 Task: Log work in the project BridgeForge for the issue 'Implement a new feature to allow for sentiment analysis of user feedback' spent time as '3w 1d 7h 33m' and remaining time as '3w 6d 20h 2m' and move to top of backlog. Now add the issue to the epic 'Software License Management'. Log work in the project BridgeForge for the issue 'Address issues related to system accessibility for users with vision impairments' spent time as '6w 6d 15h 38m' and remaining time as '1w 2d 13h 44m' and move to bottom of backlog. Now add the issue to the epic 'IT Governance Implementation'
Action: Mouse moved to (182, 50)
Screenshot: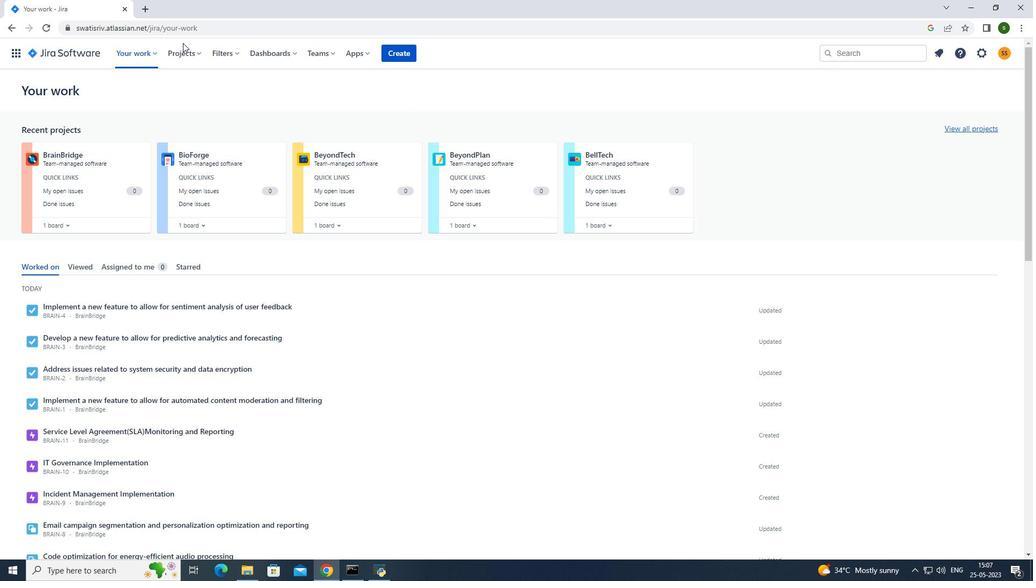 
Action: Mouse pressed left at (182, 50)
Screenshot: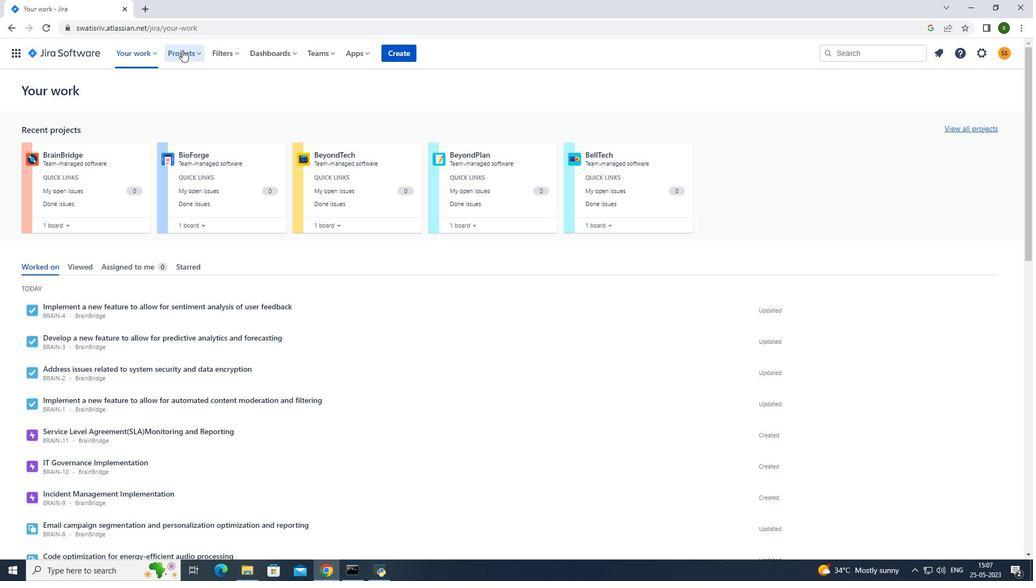 
Action: Mouse moved to (235, 94)
Screenshot: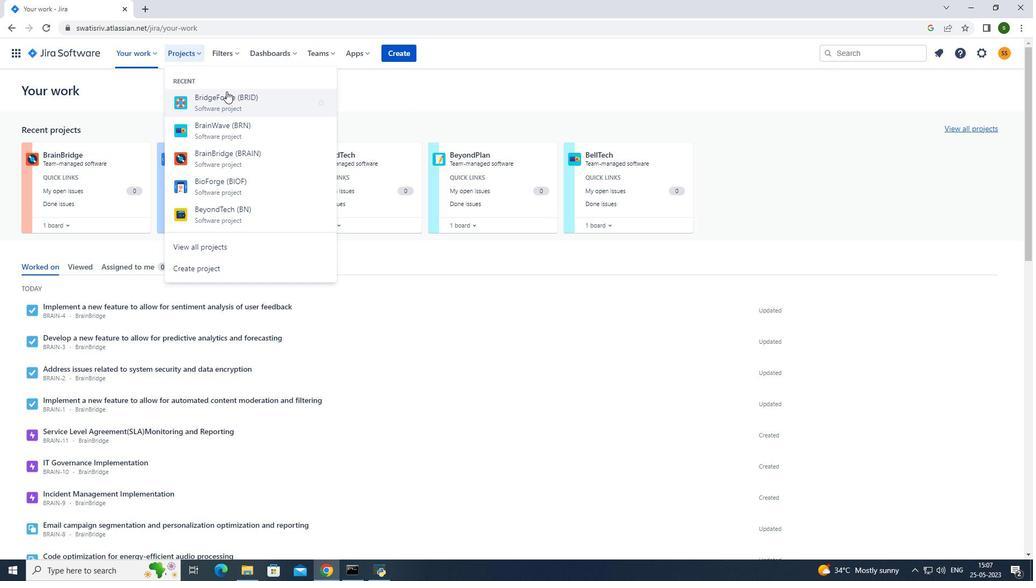 
Action: Mouse pressed left at (235, 94)
Screenshot: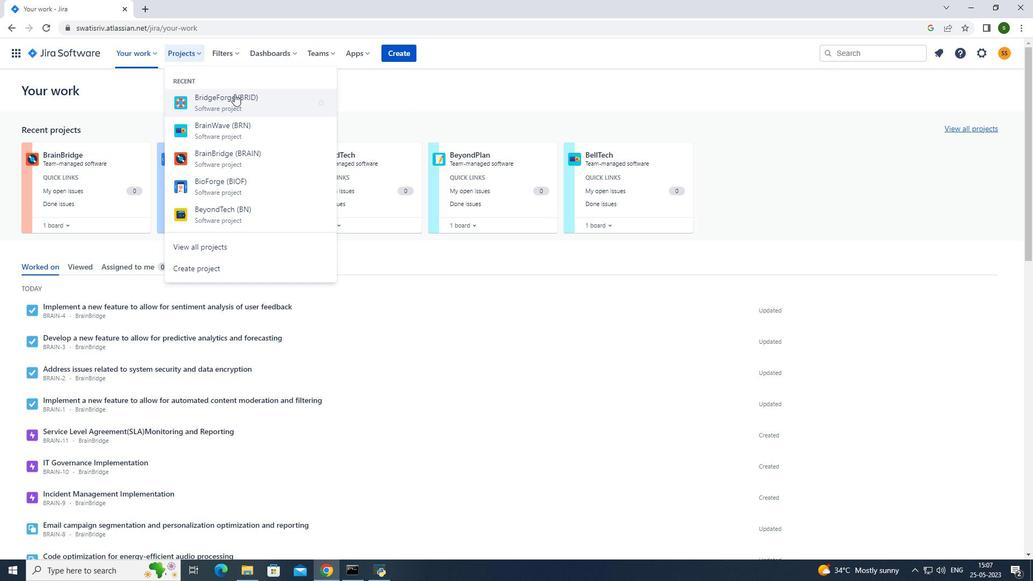 
Action: Mouse moved to (68, 160)
Screenshot: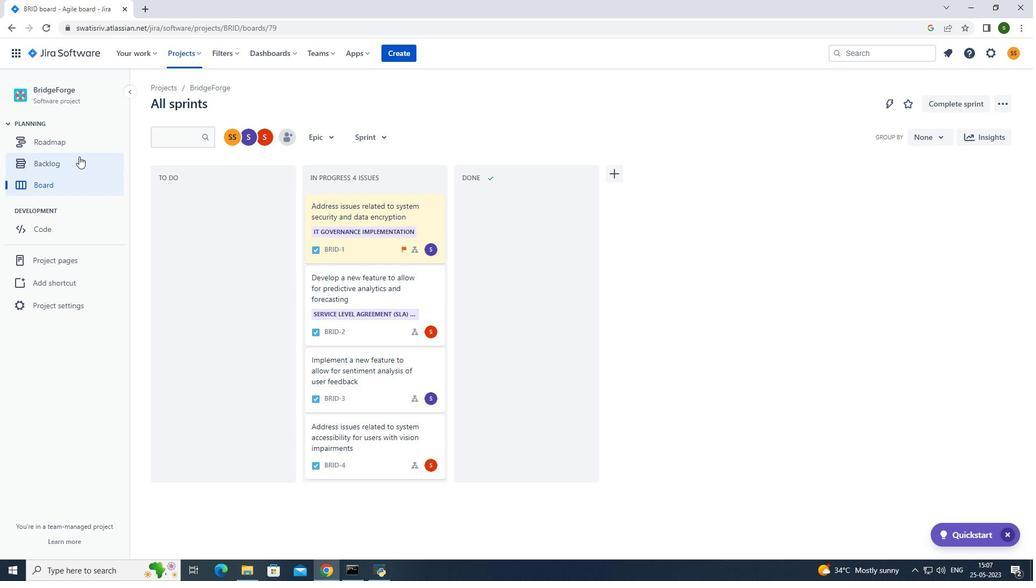 
Action: Mouse pressed left at (68, 160)
Screenshot: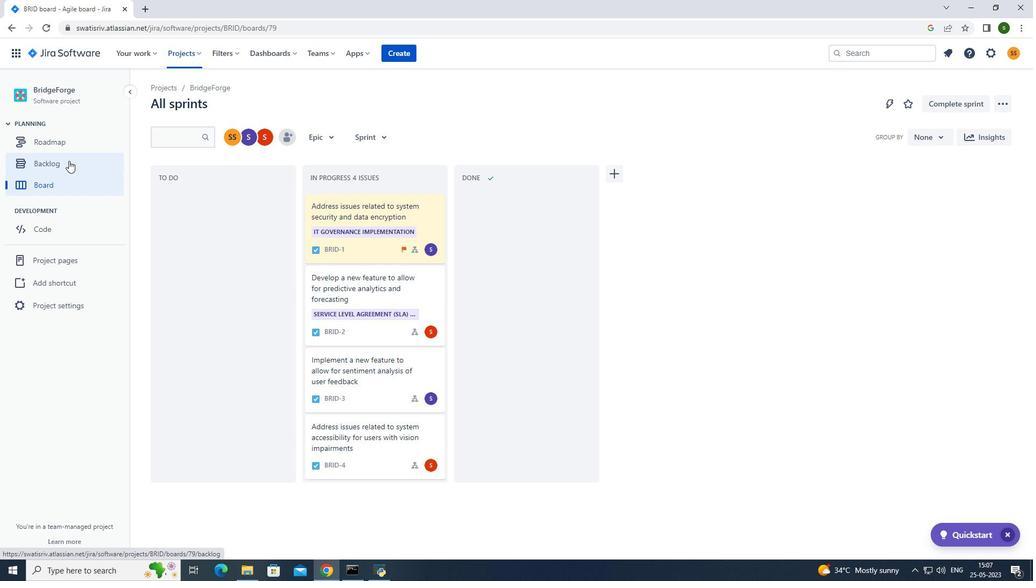 
Action: Mouse moved to (766, 380)
Screenshot: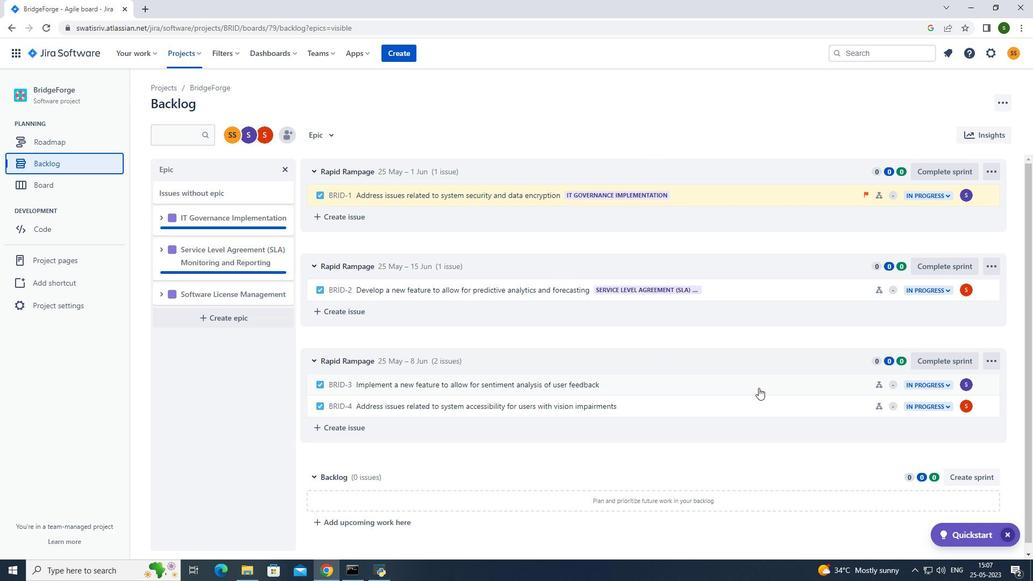 
Action: Mouse pressed left at (766, 380)
Screenshot: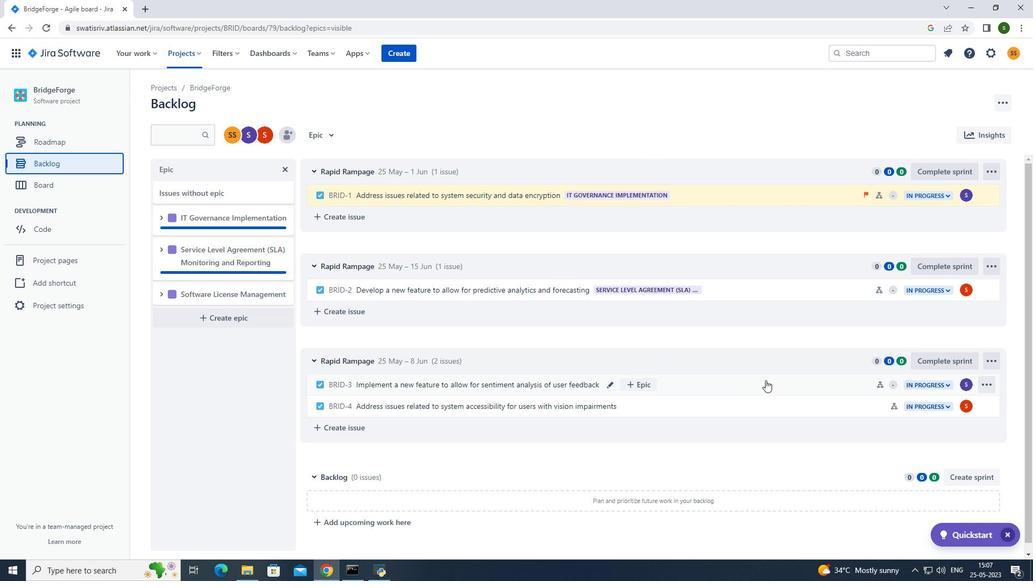 
Action: Mouse moved to (990, 169)
Screenshot: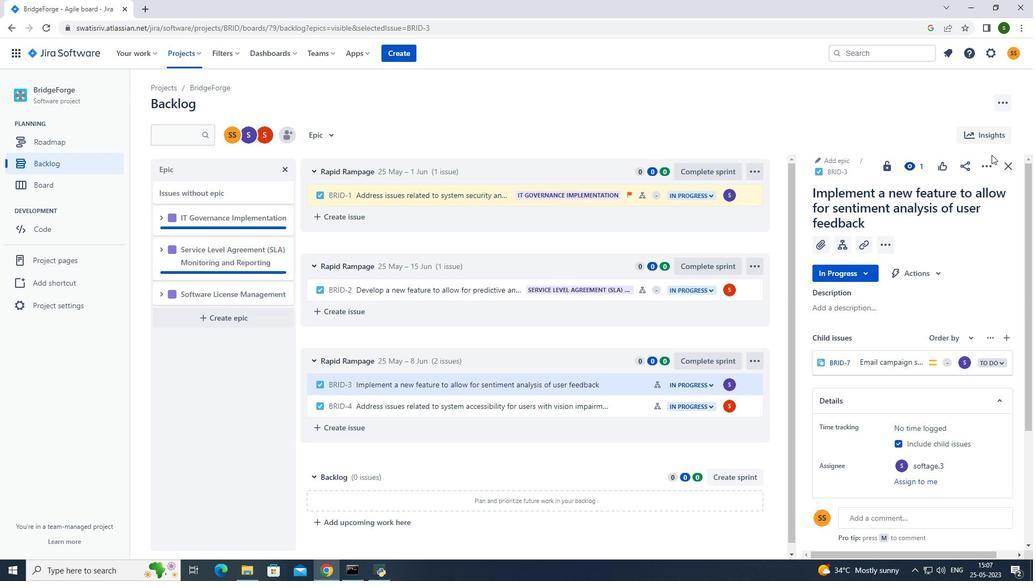 
Action: Mouse pressed left at (990, 169)
Screenshot: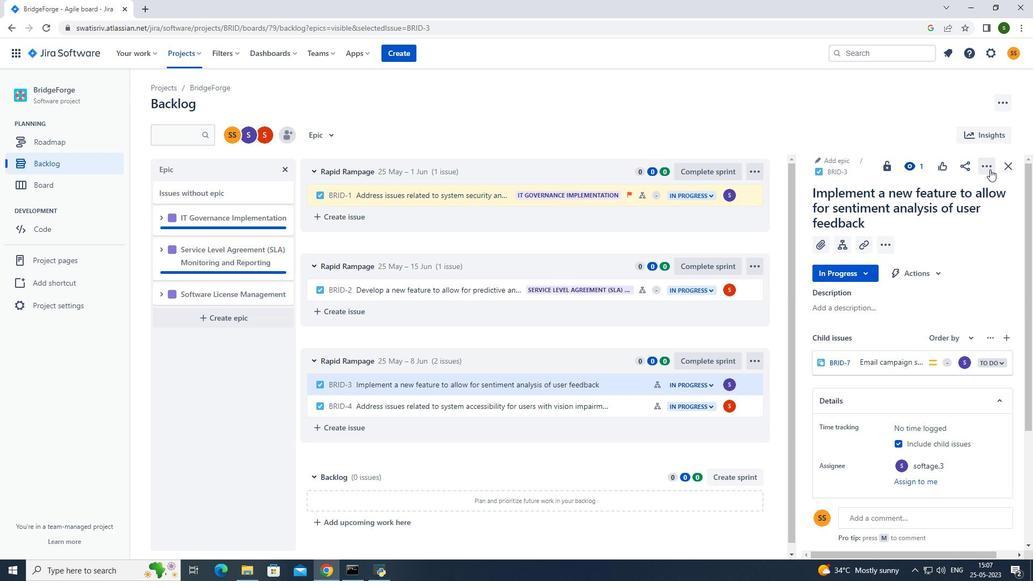 
Action: Mouse moved to (957, 199)
Screenshot: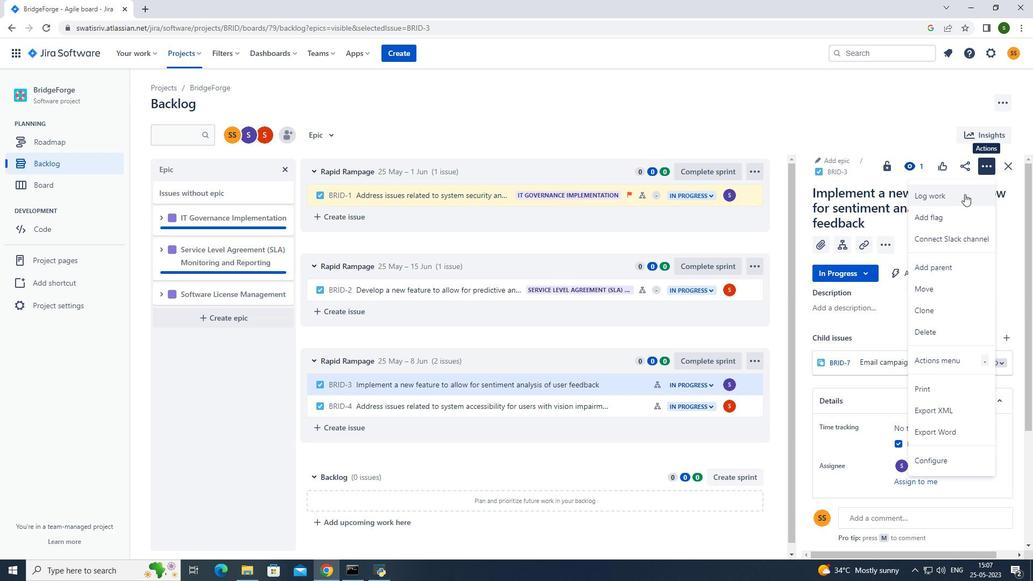 
Action: Mouse pressed left at (957, 199)
Screenshot: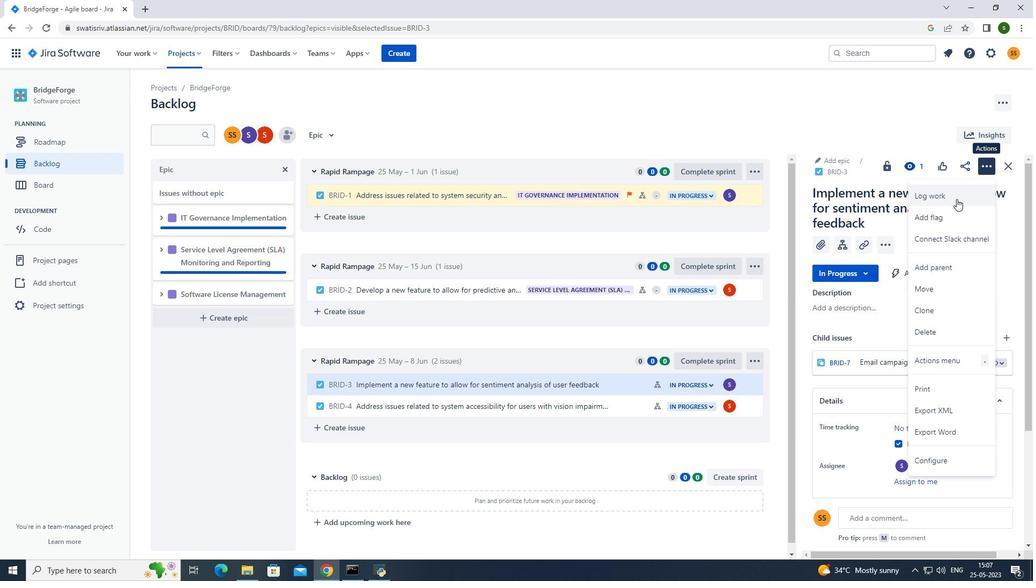
Action: Mouse moved to (485, 157)
Screenshot: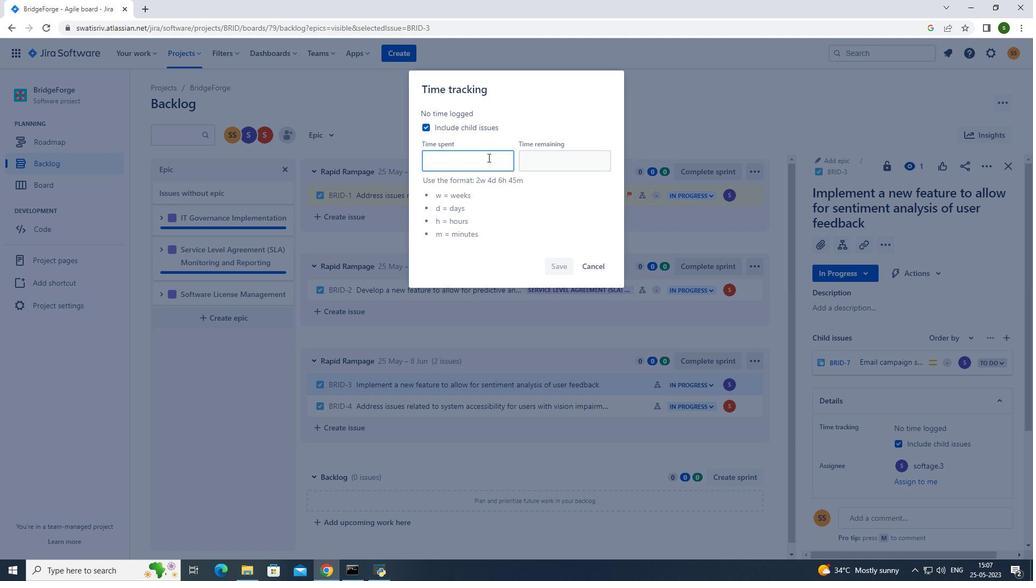 
Action: Mouse pressed left at (485, 157)
Screenshot: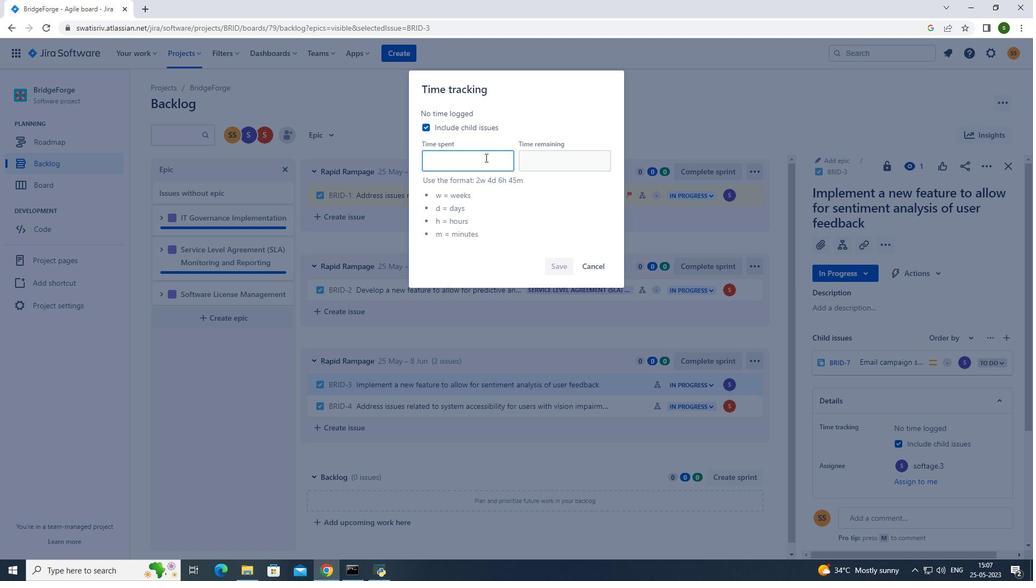 
Action: Key pressed 3w<Key.space>1d
Screenshot: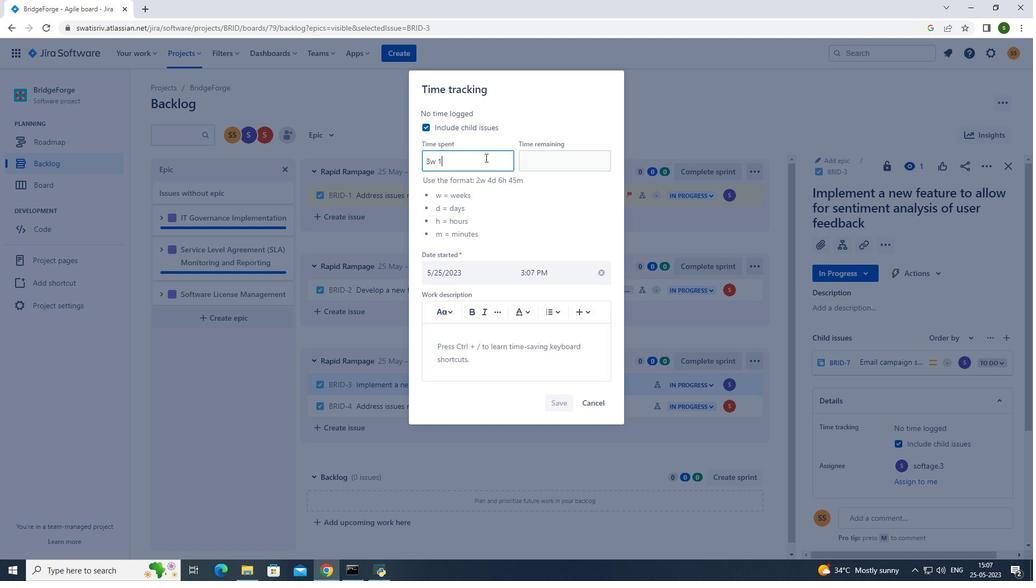 
Action: Mouse moved to (485, 155)
Screenshot: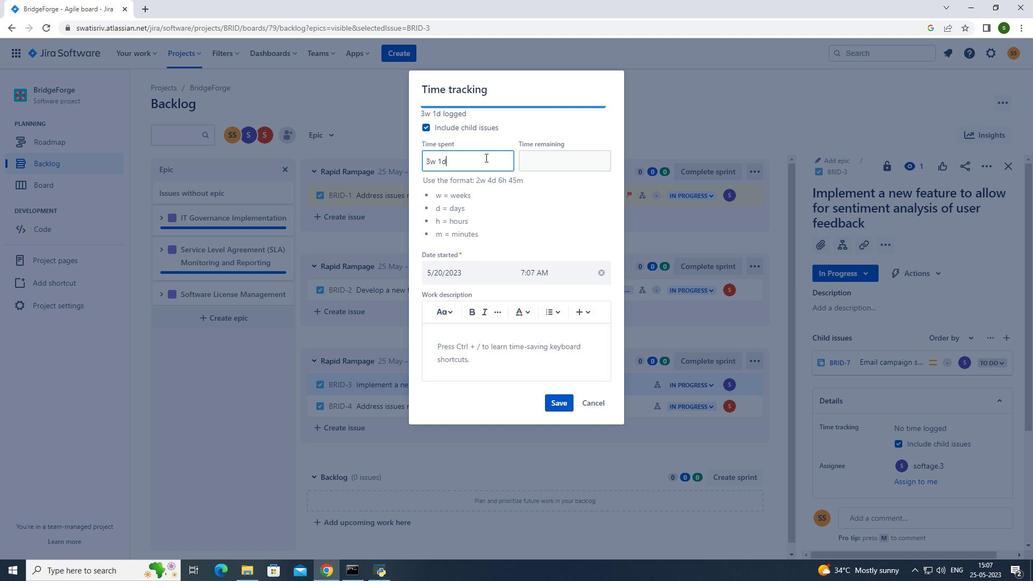 
Action: Key pressed 7h
Screenshot: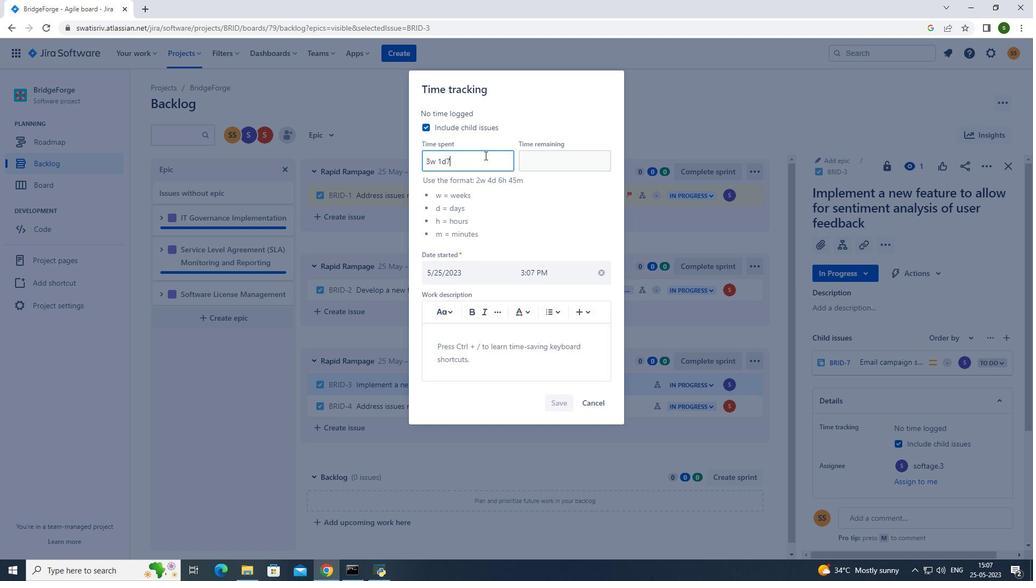 
Action: Mouse moved to (447, 160)
Screenshot: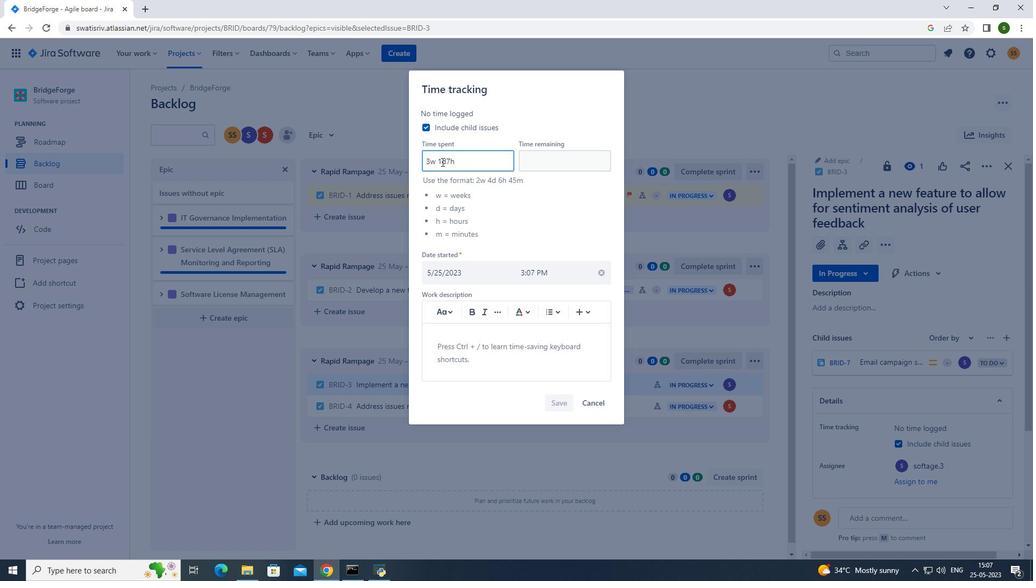 
Action: Mouse pressed left at (447, 160)
Screenshot: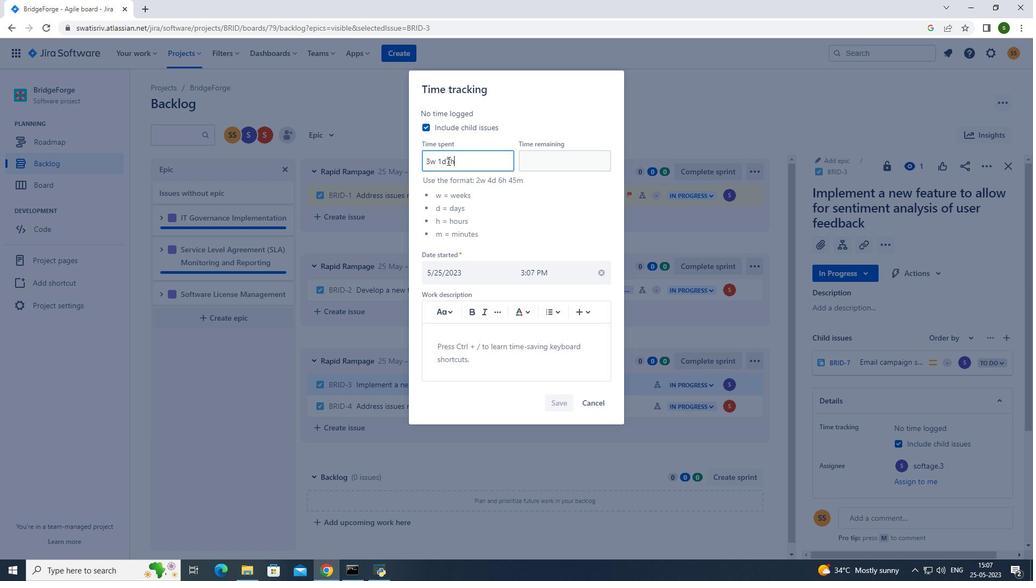 
Action: Mouse moved to (451, 159)
Screenshot: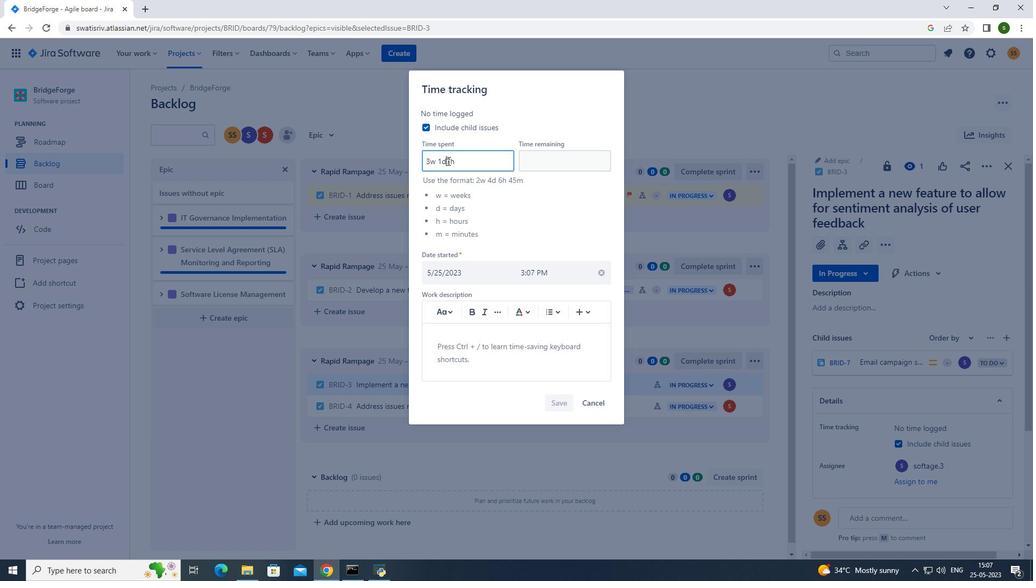 
Action: Key pressed <Key.space>
Screenshot: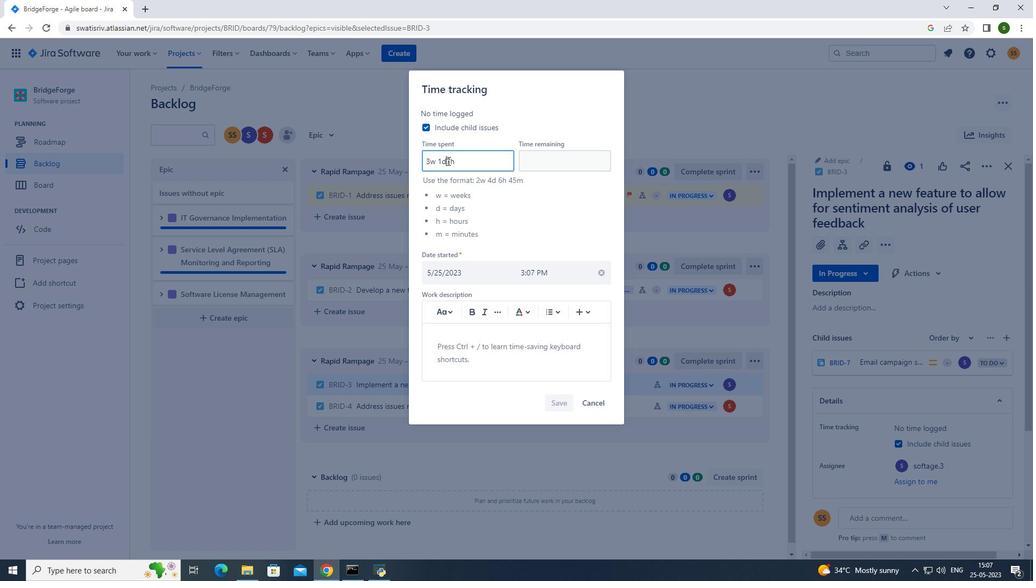 
Action: Mouse moved to (458, 159)
Screenshot: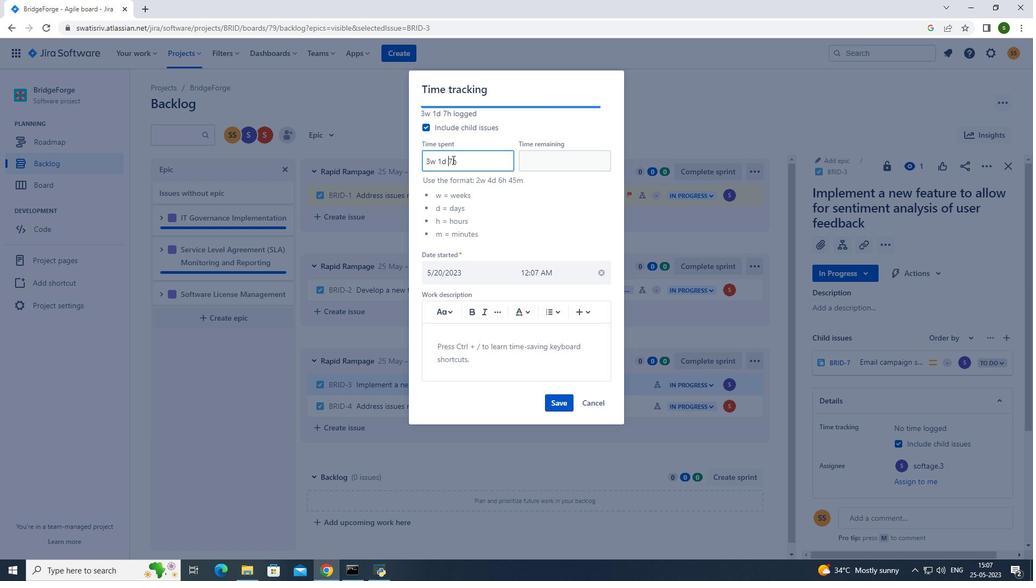 
Action: Mouse pressed left at (458, 159)
Screenshot: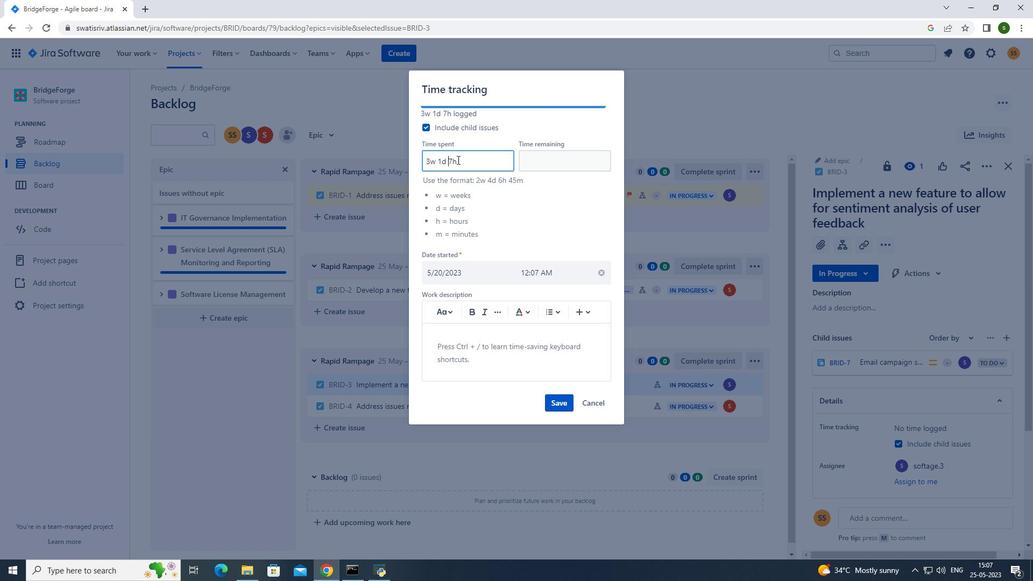 
Action: Key pressed <Key.space>33m
Screenshot: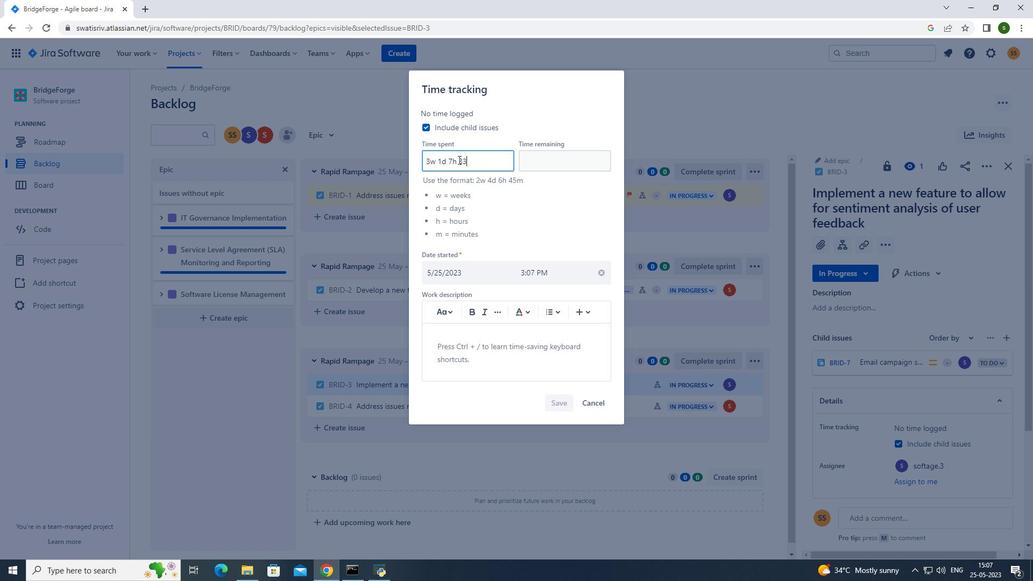 
Action: Mouse moved to (551, 157)
Screenshot: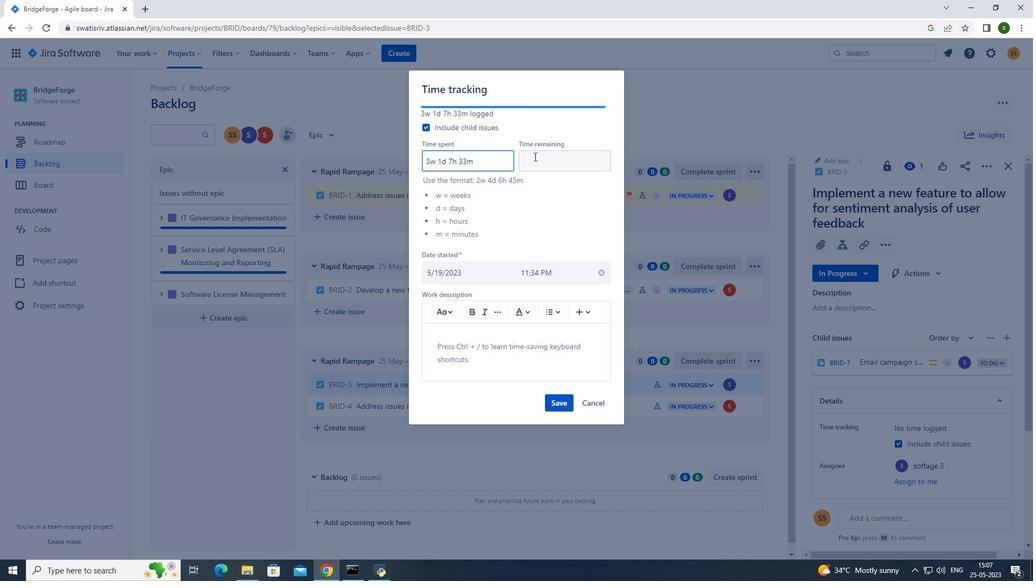 
Action: Mouse pressed left at (551, 157)
Screenshot: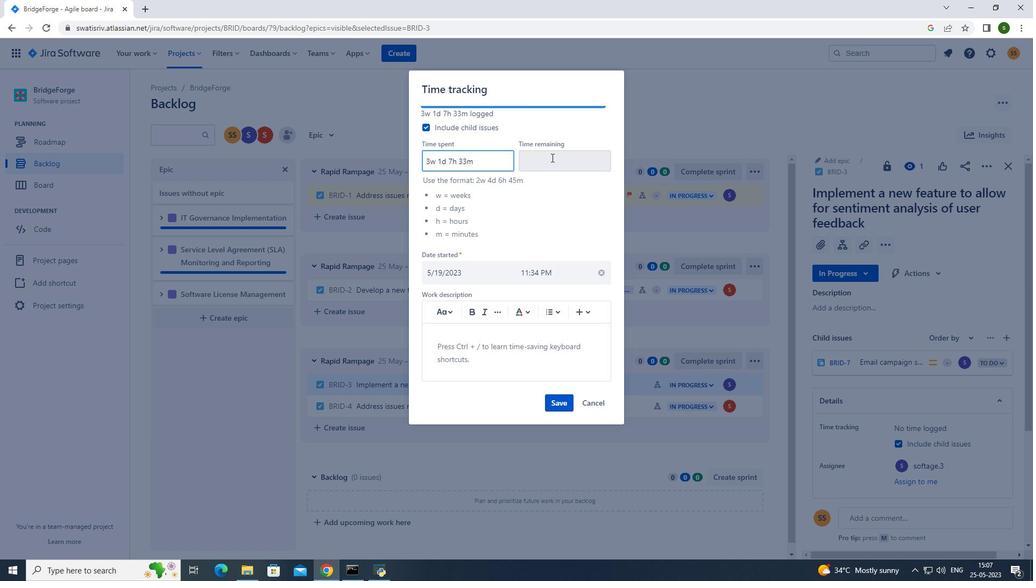 
Action: Key pressed 3w<Key.space>6d<Key.space>20h<Key.space>2m
Screenshot: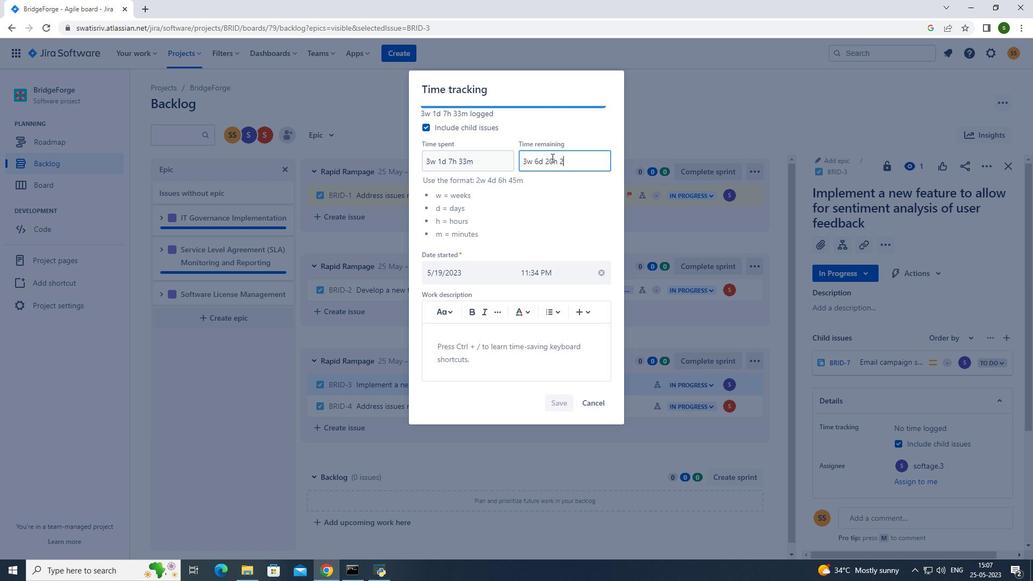 
Action: Mouse moved to (556, 400)
Screenshot: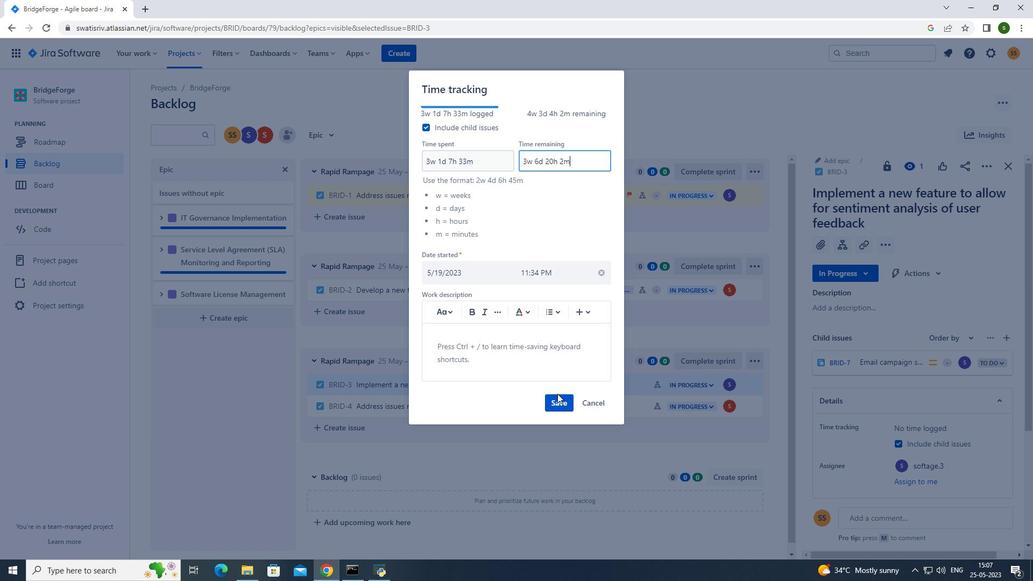 
Action: Mouse pressed left at (556, 400)
Screenshot: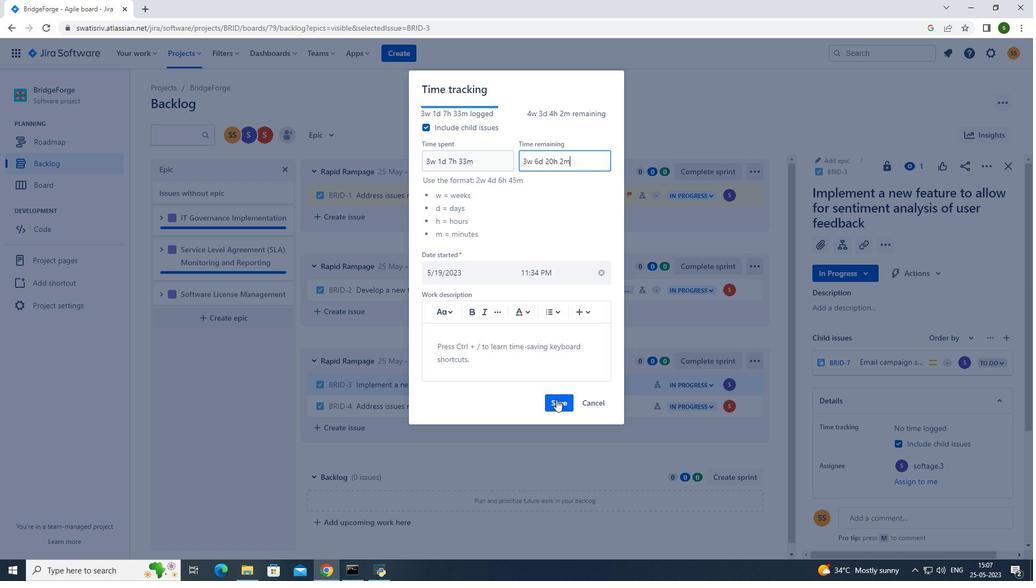
Action: Mouse moved to (746, 387)
Screenshot: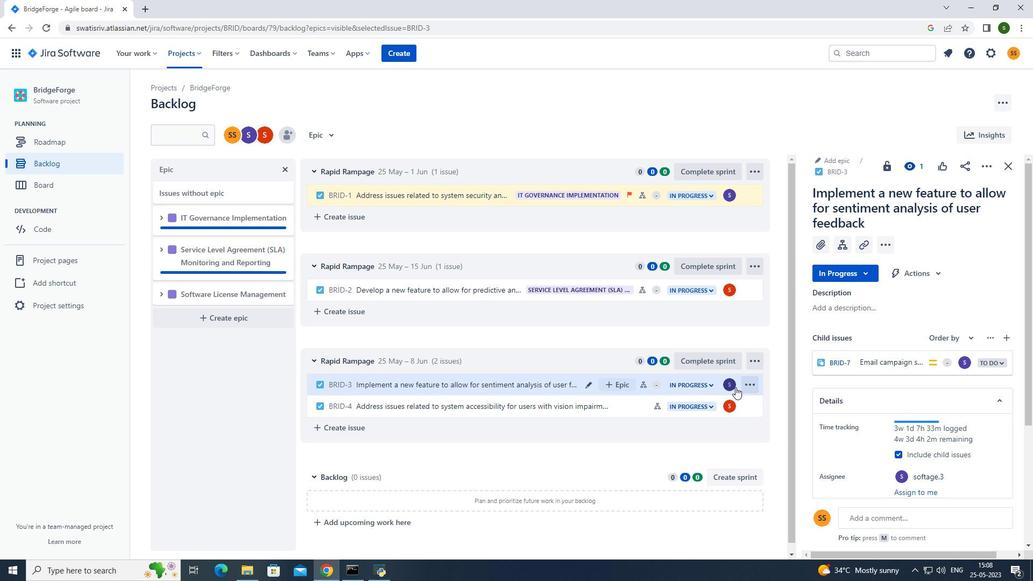 
Action: Mouse pressed left at (746, 387)
Screenshot: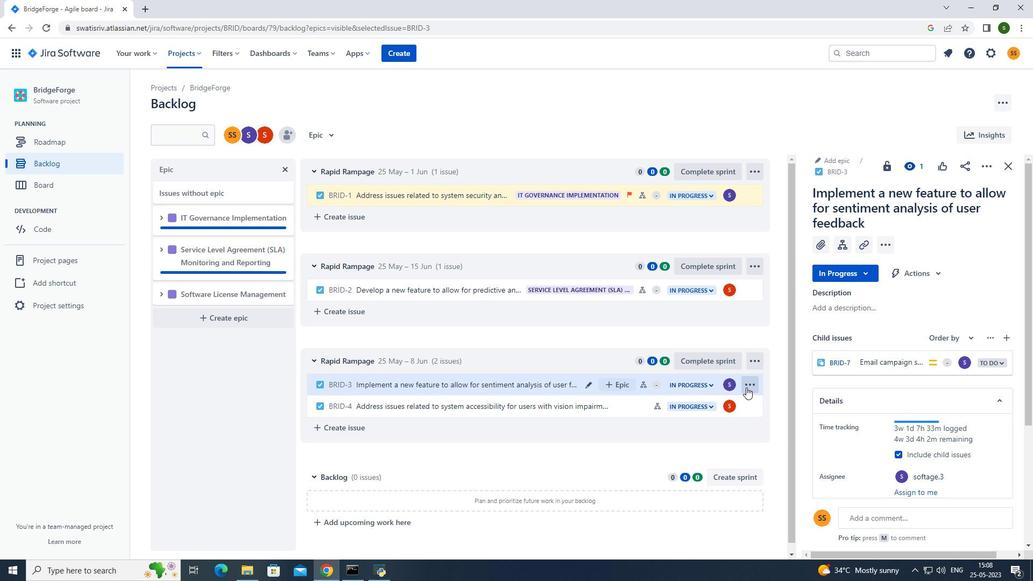 
Action: Mouse moved to (723, 342)
Screenshot: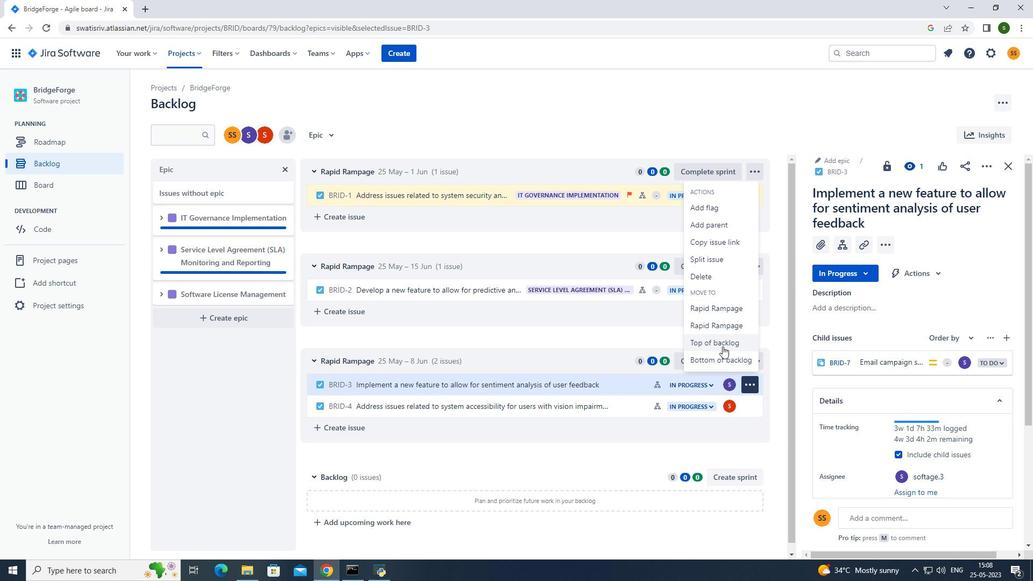 
Action: Mouse pressed left at (723, 342)
Screenshot: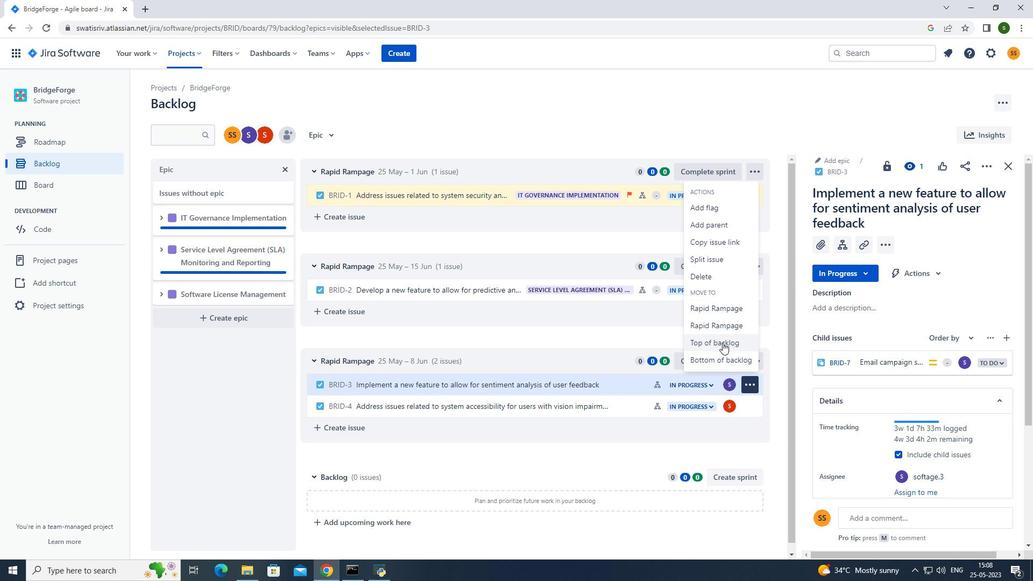 
Action: Mouse moved to (543, 174)
Screenshot: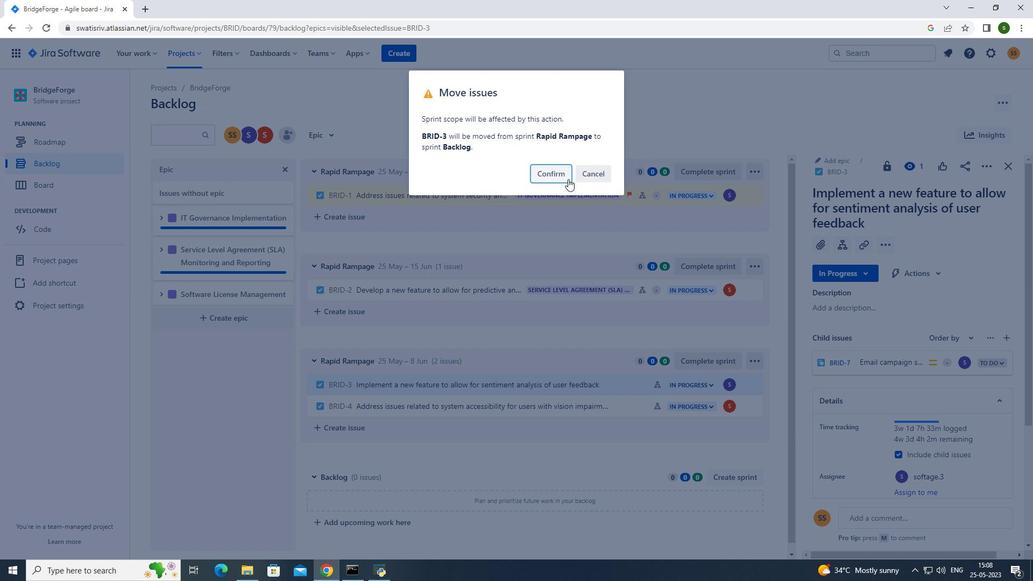 
Action: Mouse pressed left at (543, 174)
Screenshot: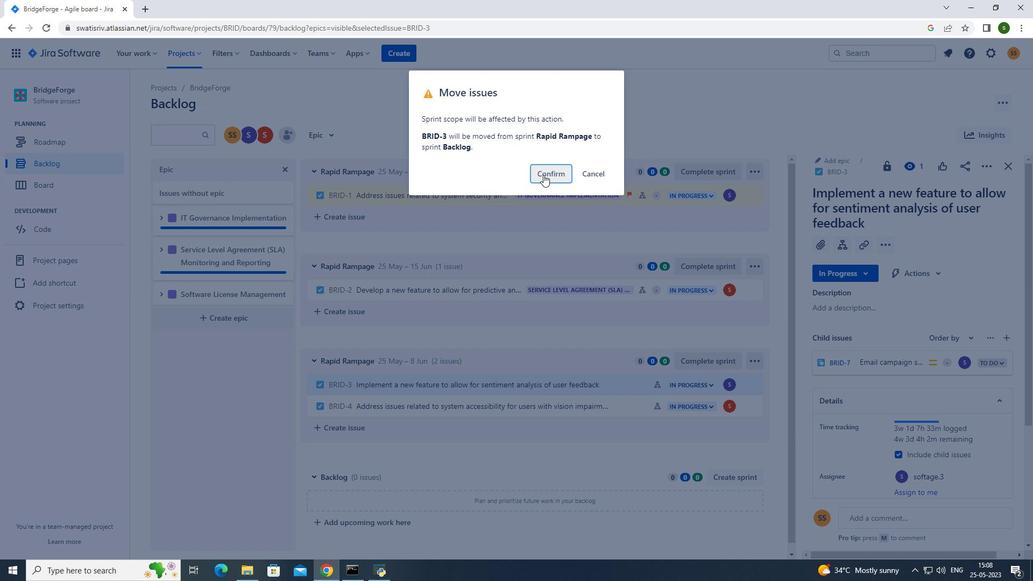 
Action: Mouse moved to (616, 481)
Screenshot: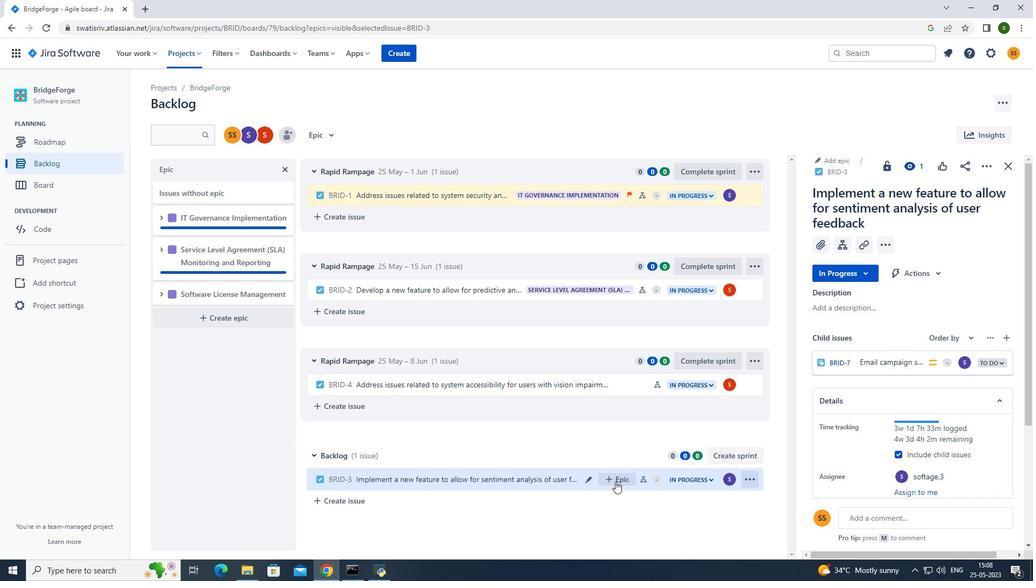 
Action: Mouse pressed left at (616, 481)
Screenshot: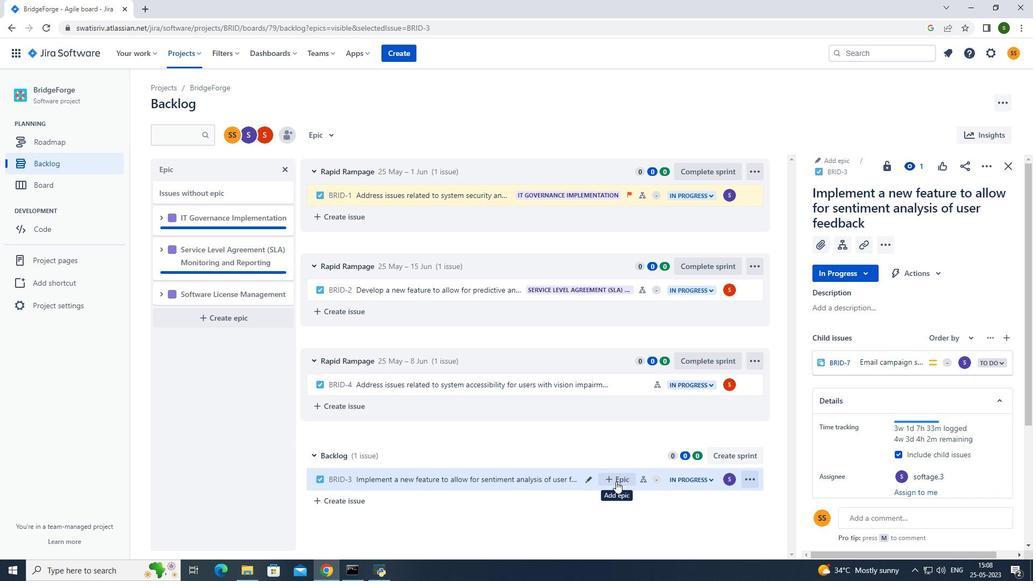 
Action: Mouse moved to (663, 550)
Screenshot: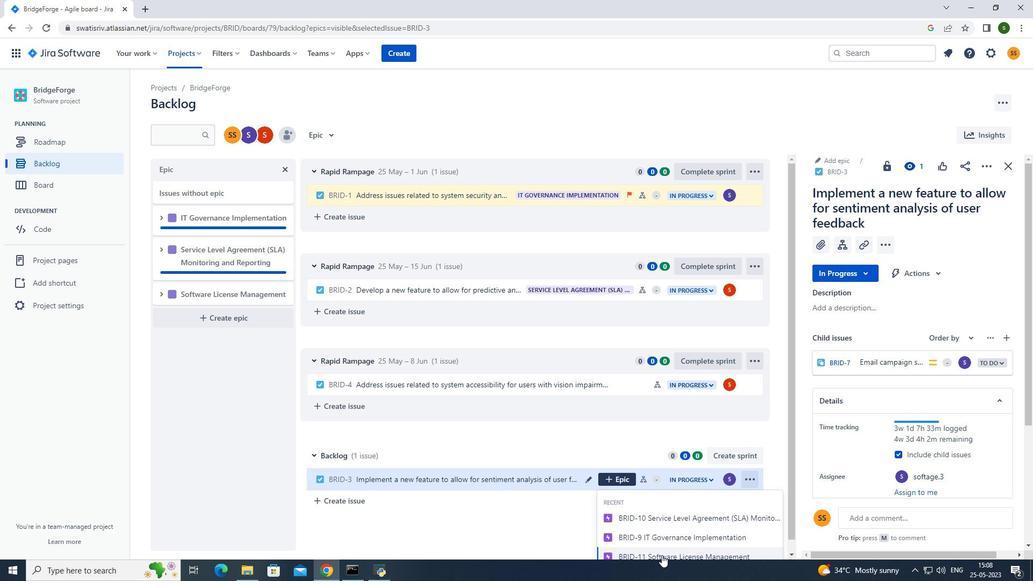 
Action: Mouse pressed left at (663, 550)
Screenshot: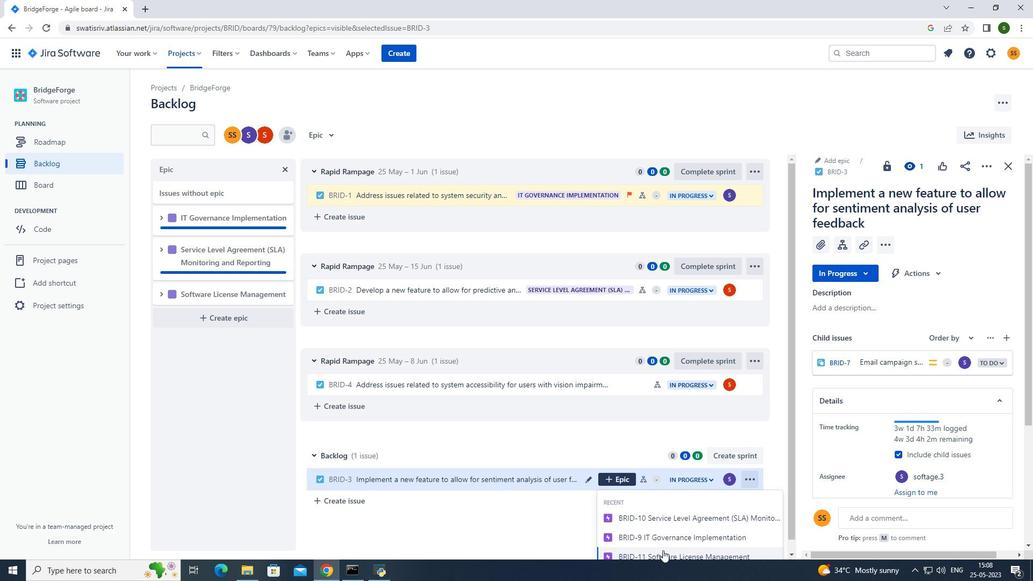 
Action: Mouse moved to (333, 134)
Screenshot: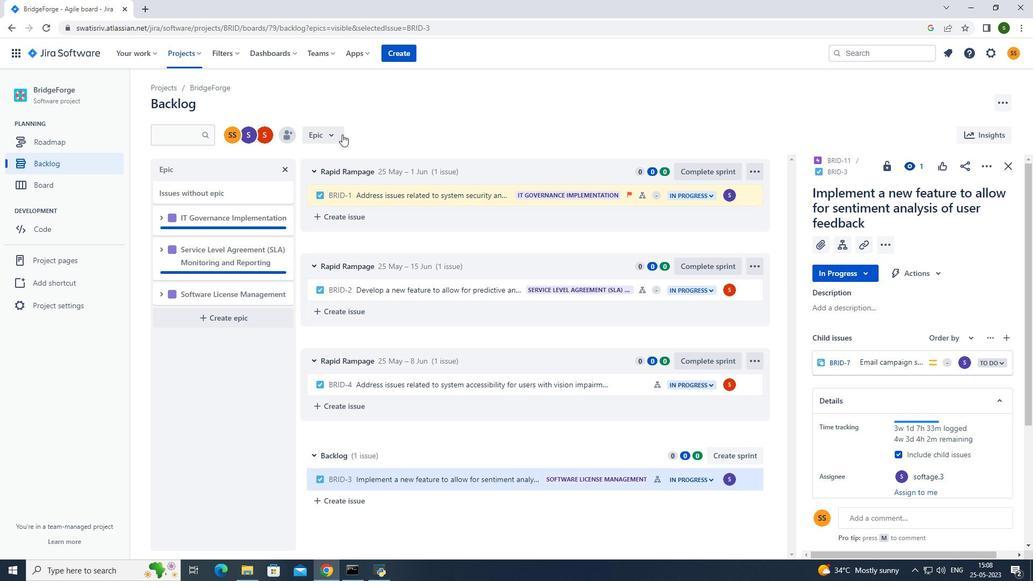 
Action: Mouse pressed left at (333, 134)
Screenshot: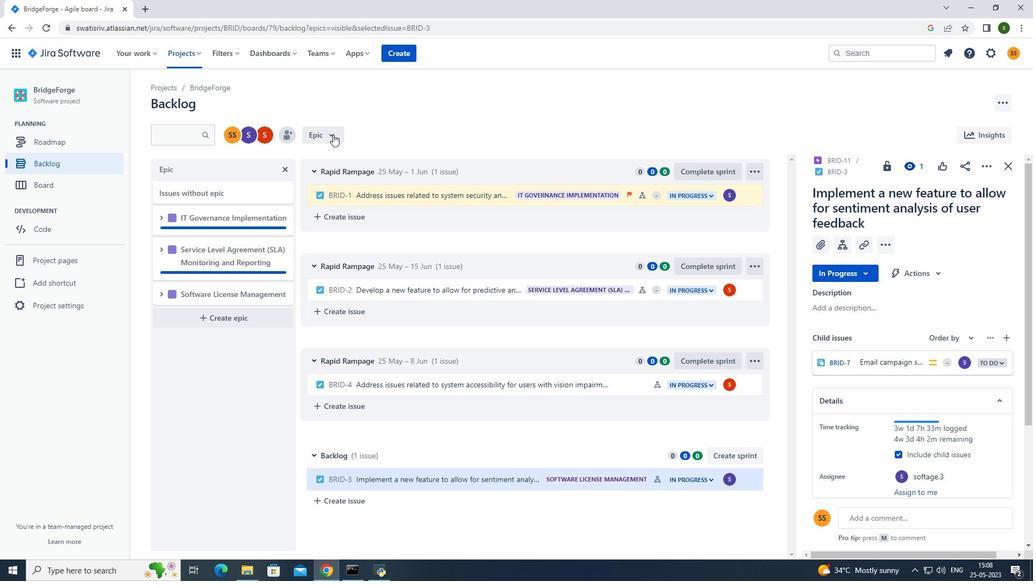 
Action: Mouse moved to (346, 213)
Screenshot: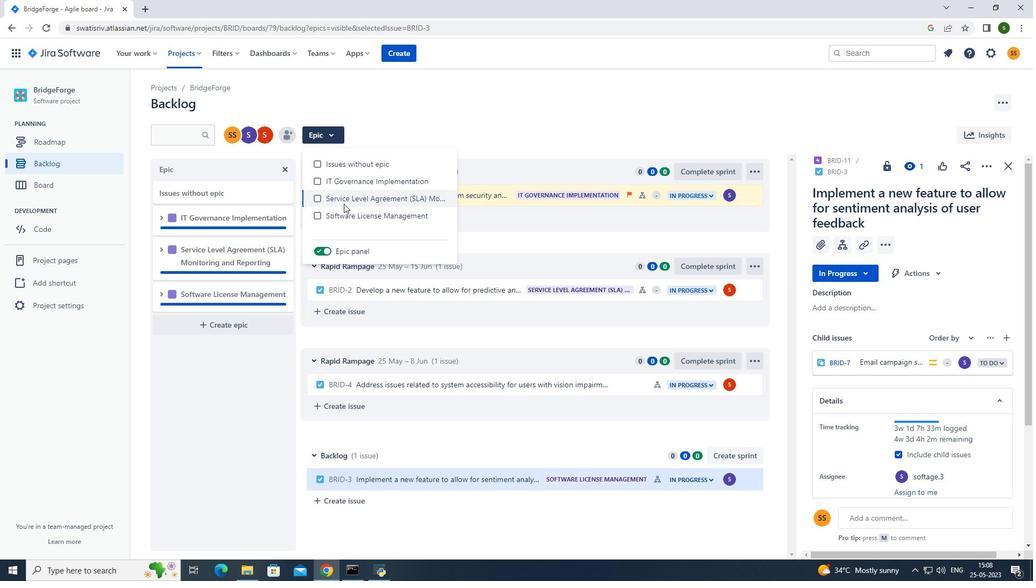 
Action: Mouse pressed left at (346, 213)
Screenshot: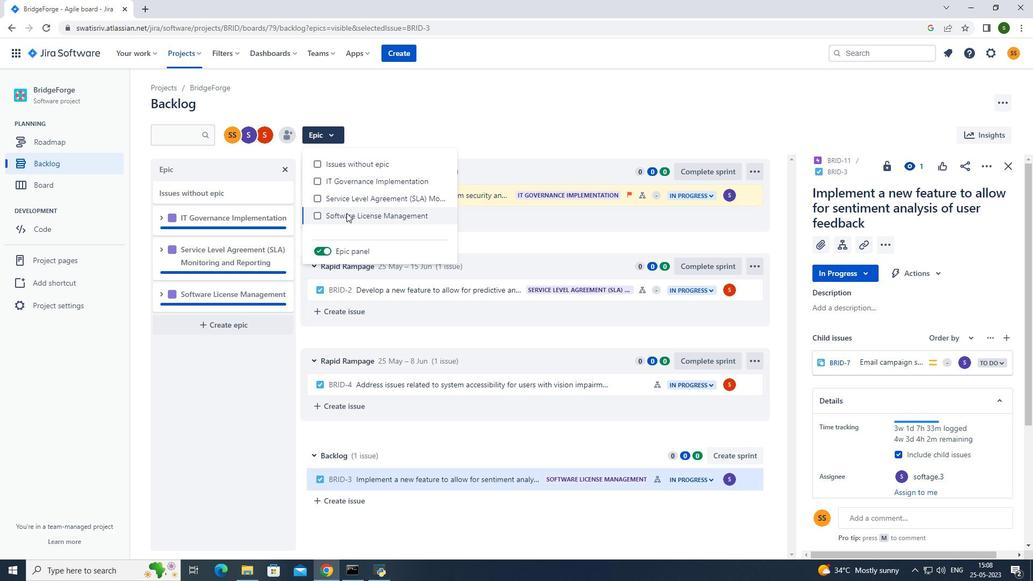 
Action: Mouse moved to (414, 101)
Screenshot: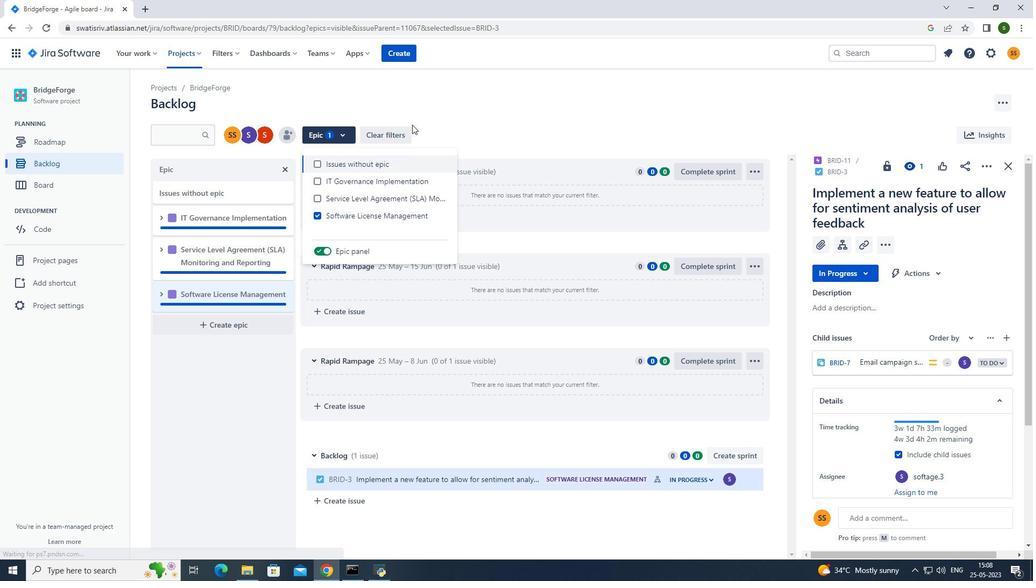 
Action: Mouse pressed left at (414, 101)
Screenshot: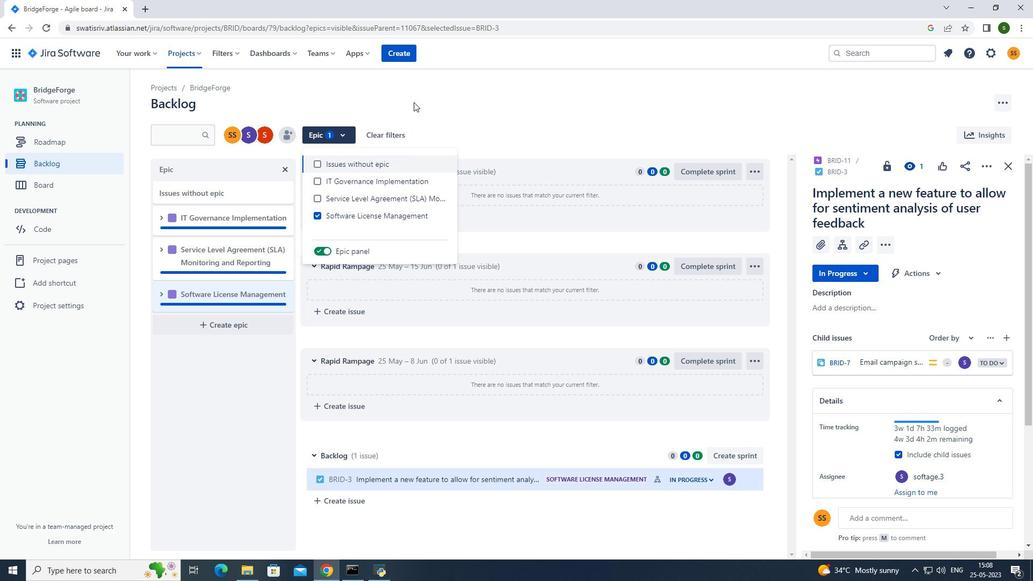 
Action: Mouse moved to (188, 54)
Screenshot: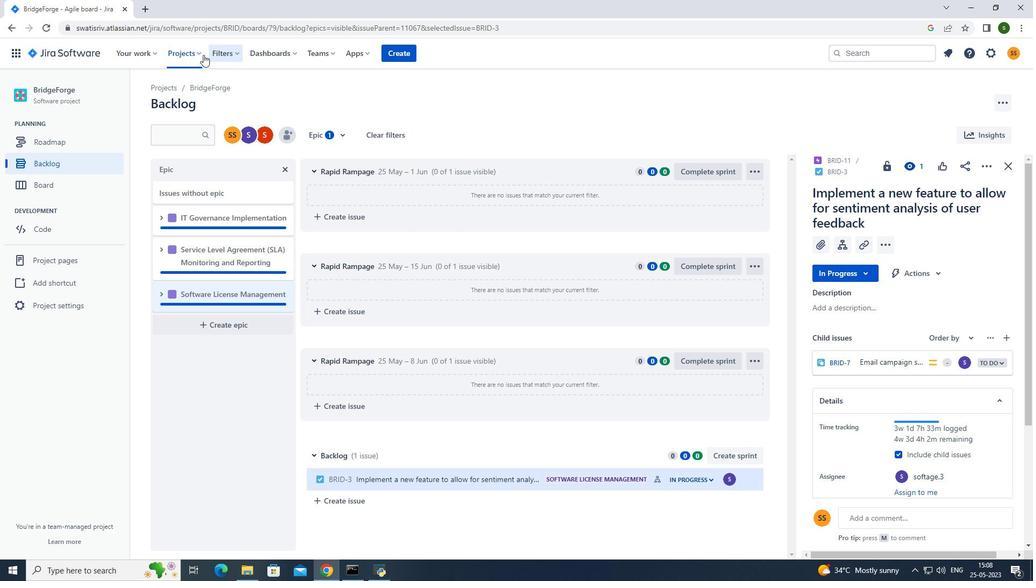 
Action: Mouse pressed left at (188, 54)
Screenshot: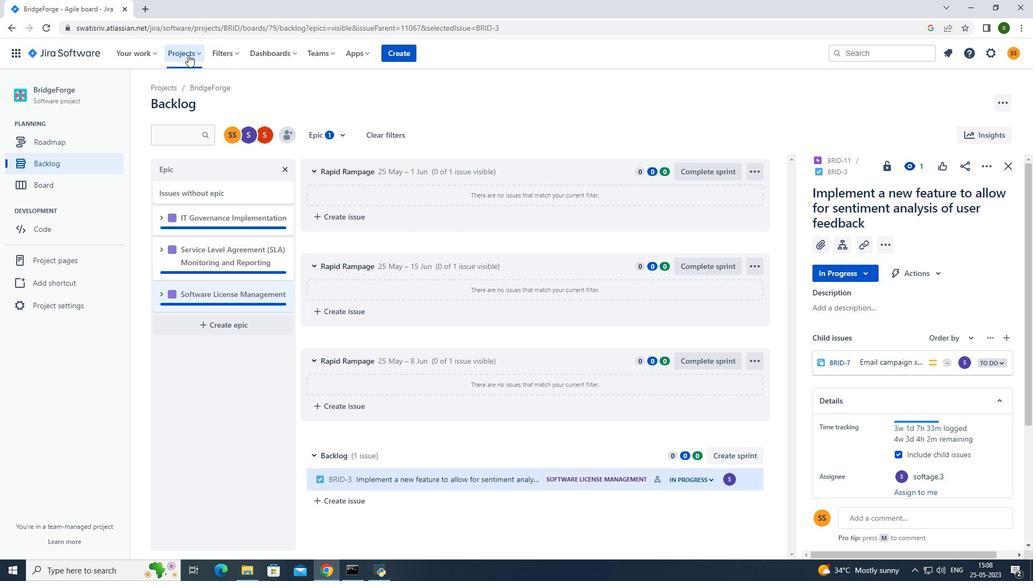 
Action: Mouse moved to (207, 96)
Screenshot: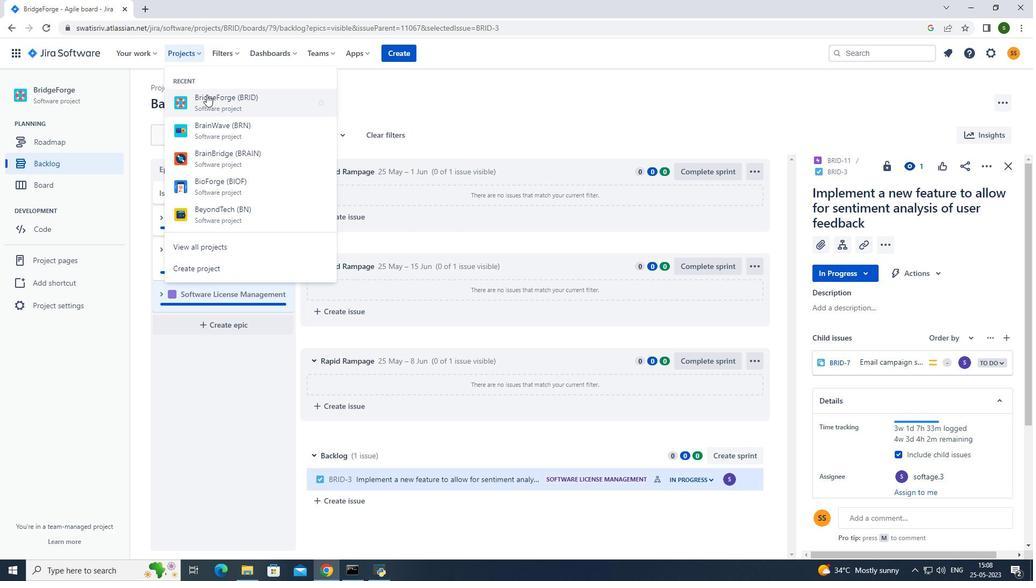
Action: Mouse pressed left at (207, 96)
Screenshot: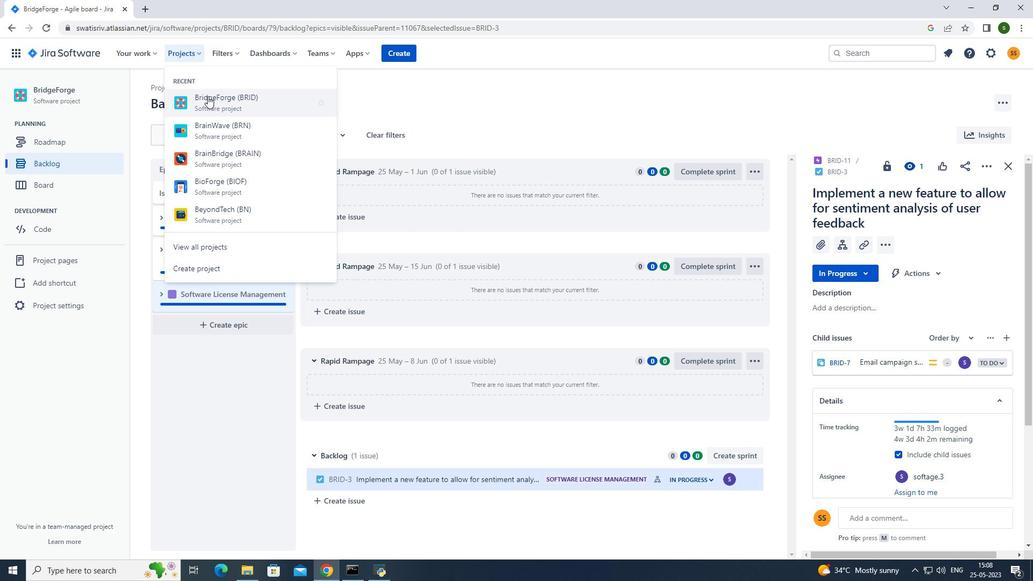 
Action: Mouse moved to (54, 163)
Screenshot: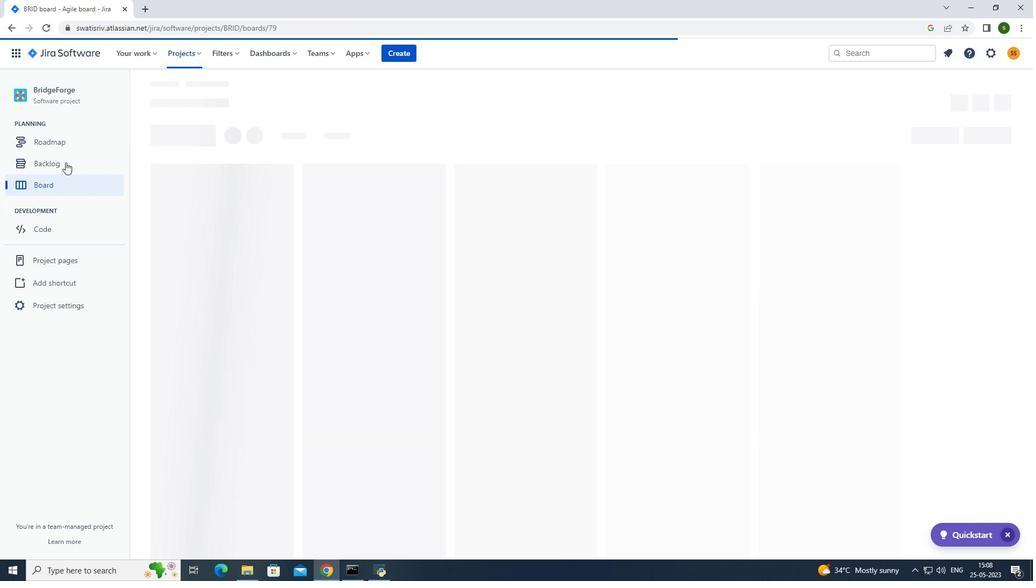 
Action: Mouse pressed left at (54, 163)
Screenshot: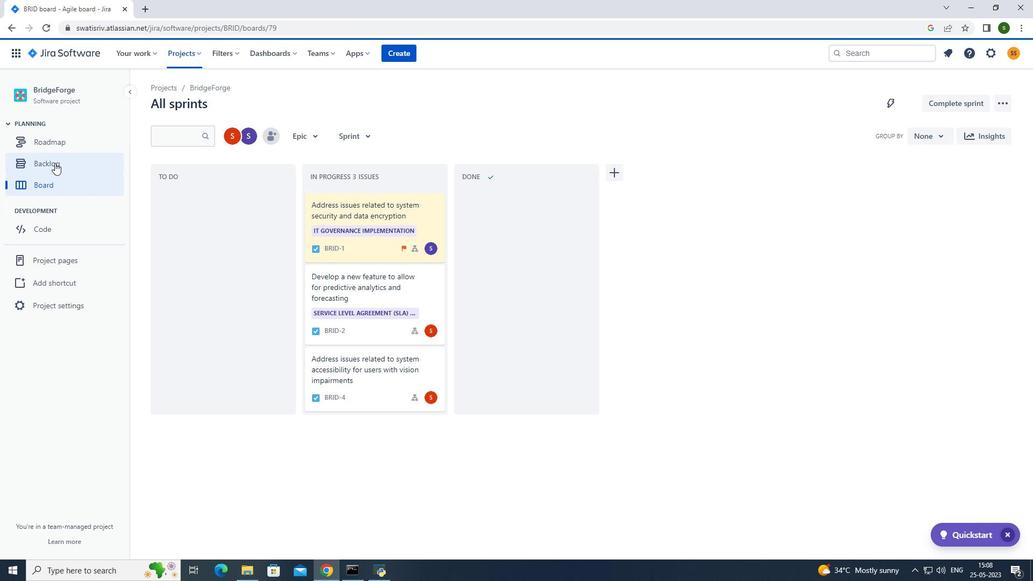 
Action: Mouse moved to (746, 383)
Screenshot: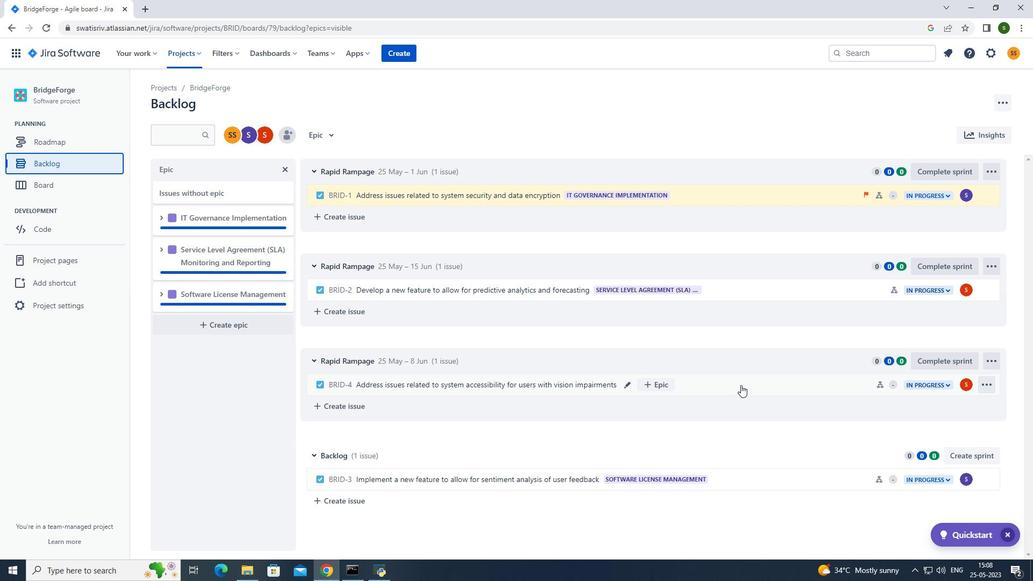 
Action: Mouse pressed left at (746, 383)
Screenshot: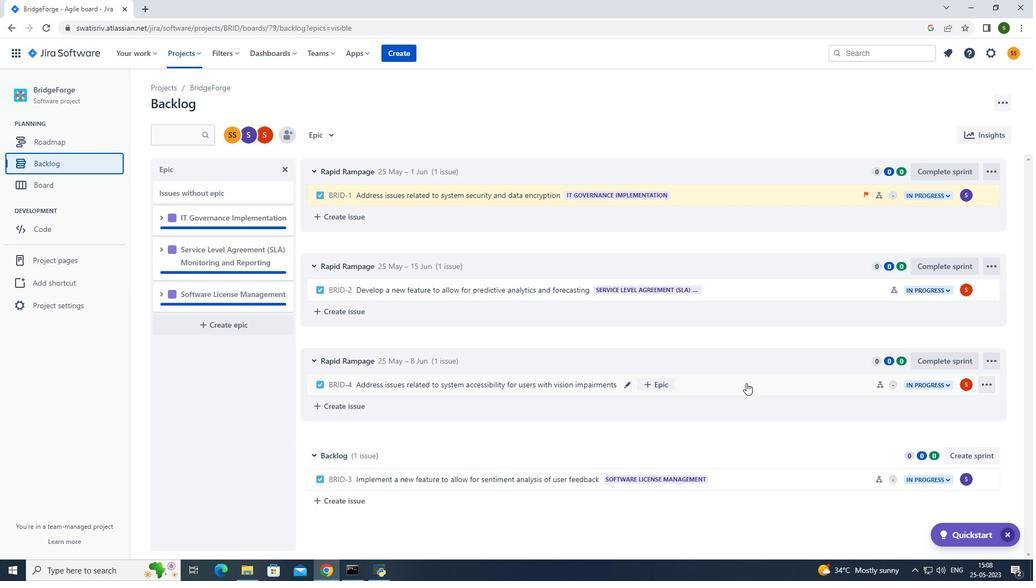 
Action: Mouse moved to (985, 166)
Screenshot: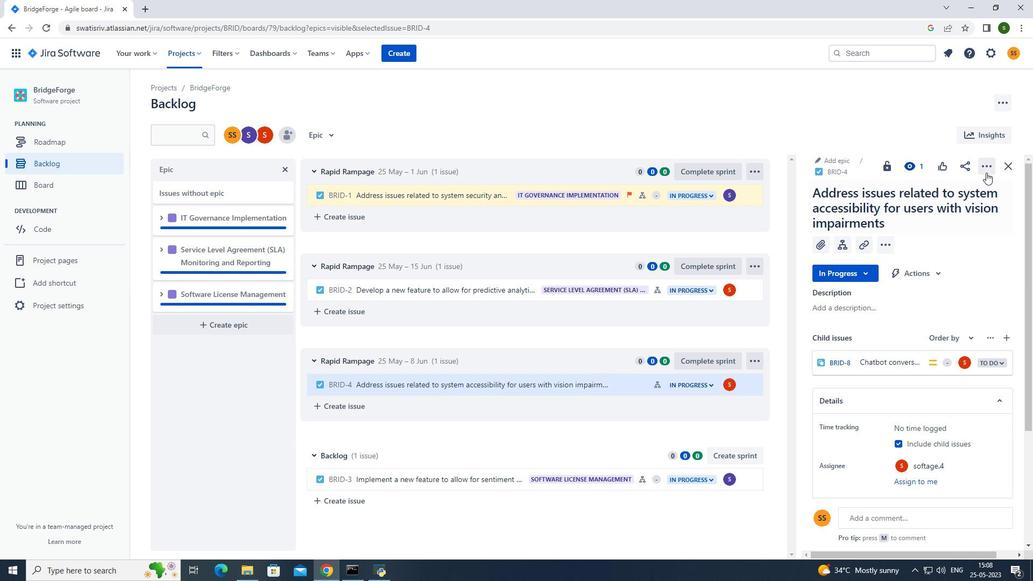 
Action: Mouse pressed left at (985, 166)
Screenshot: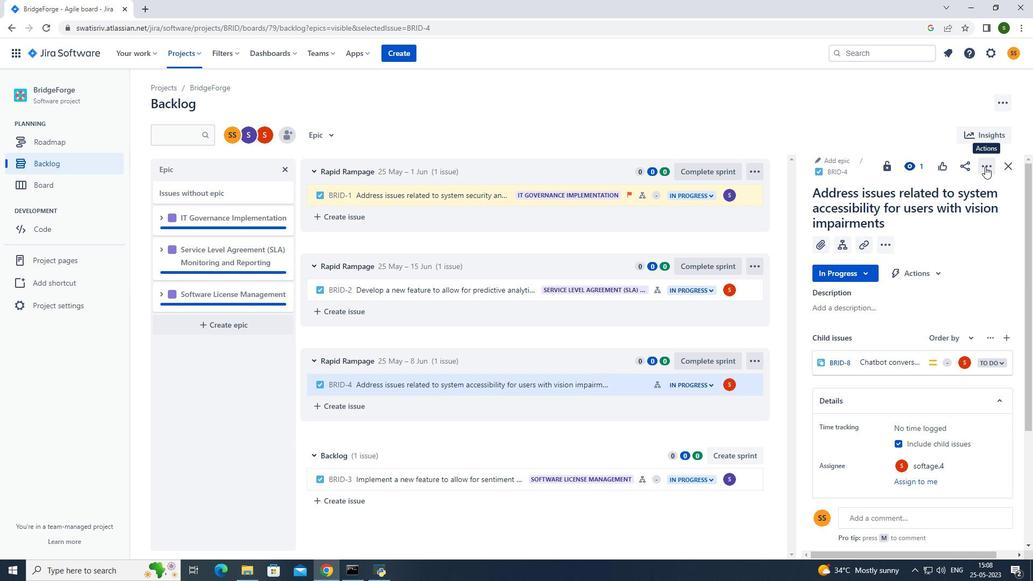 
Action: Mouse moved to (969, 195)
Screenshot: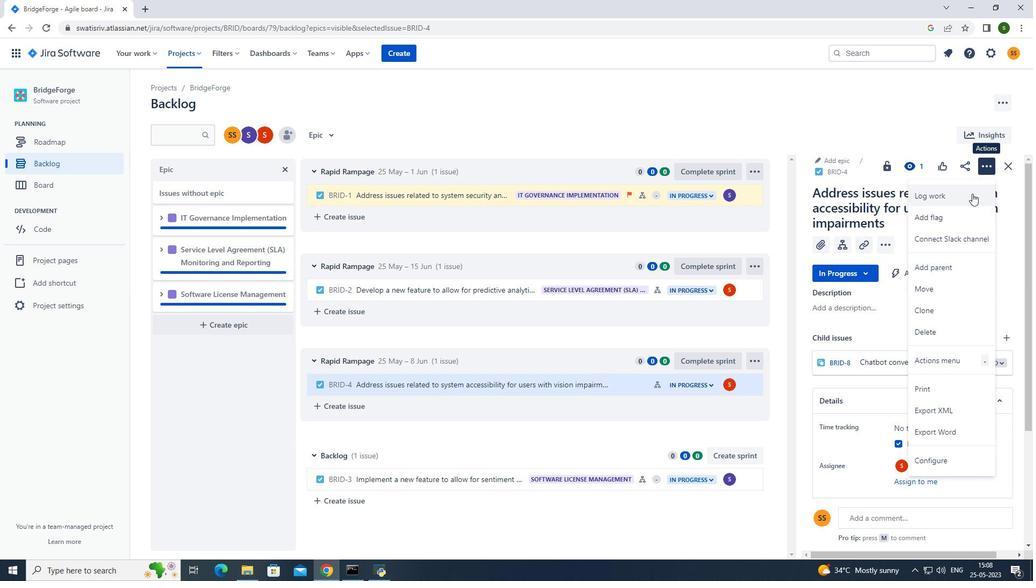 
Action: Mouse pressed left at (969, 195)
Screenshot: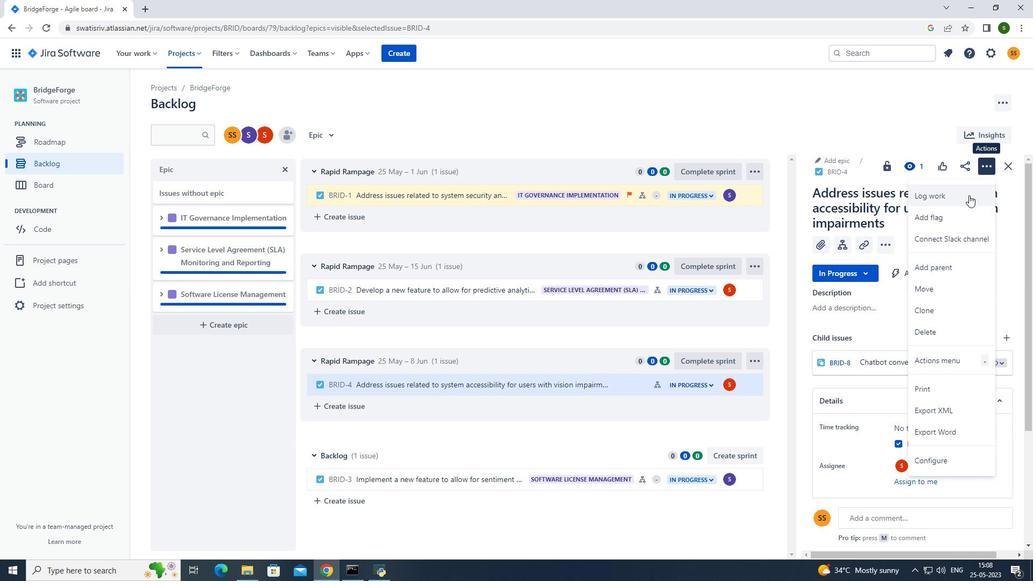 
Action: Mouse moved to (461, 157)
Screenshot: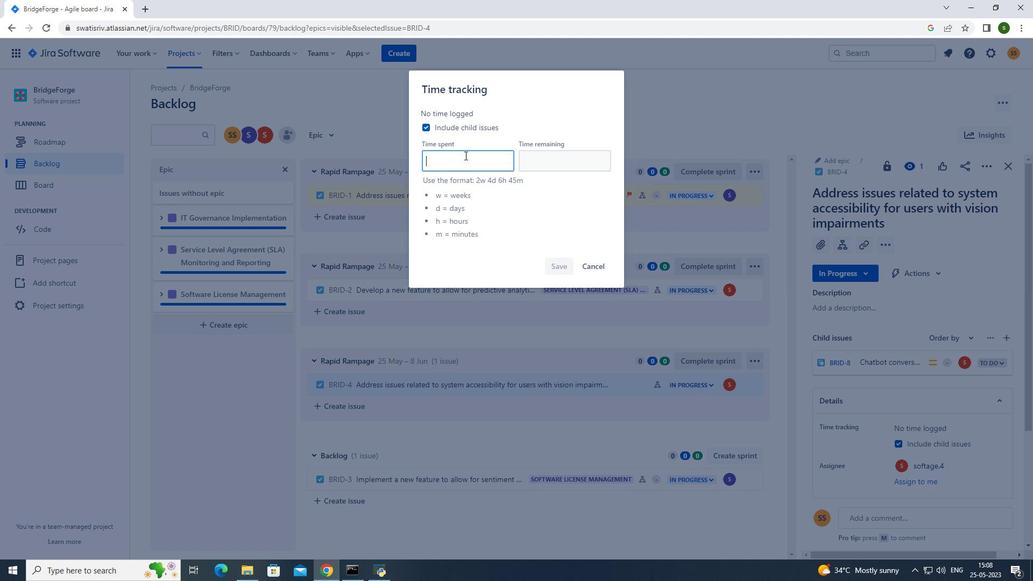 
Action: Key pressed 6w<Key.space>6d<Key.space>15h<Key.space>38m
Screenshot: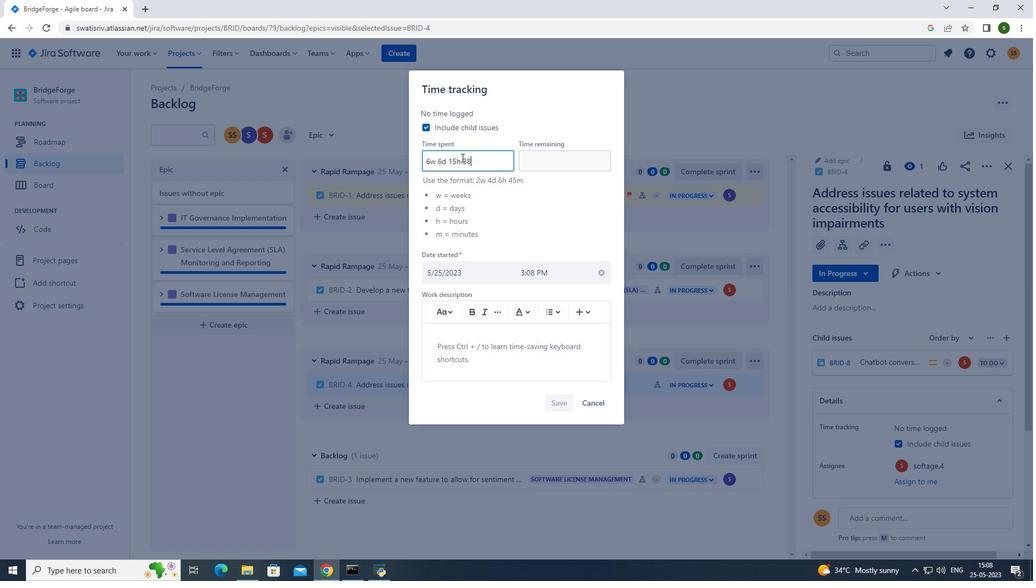 
Action: Mouse moved to (552, 158)
Screenshot: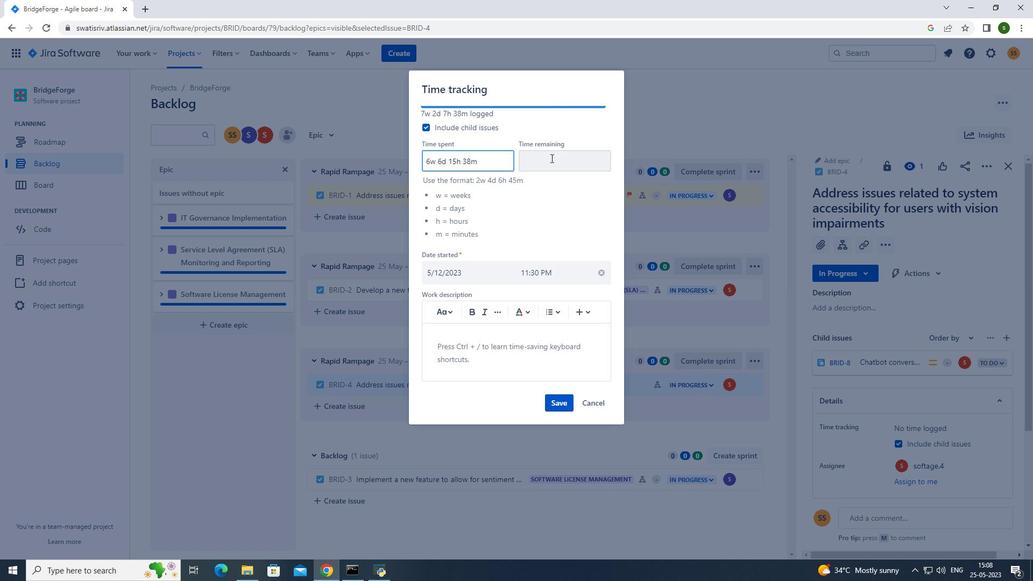 
Action: Mouse pressed left at (552, 158)
Screenshot: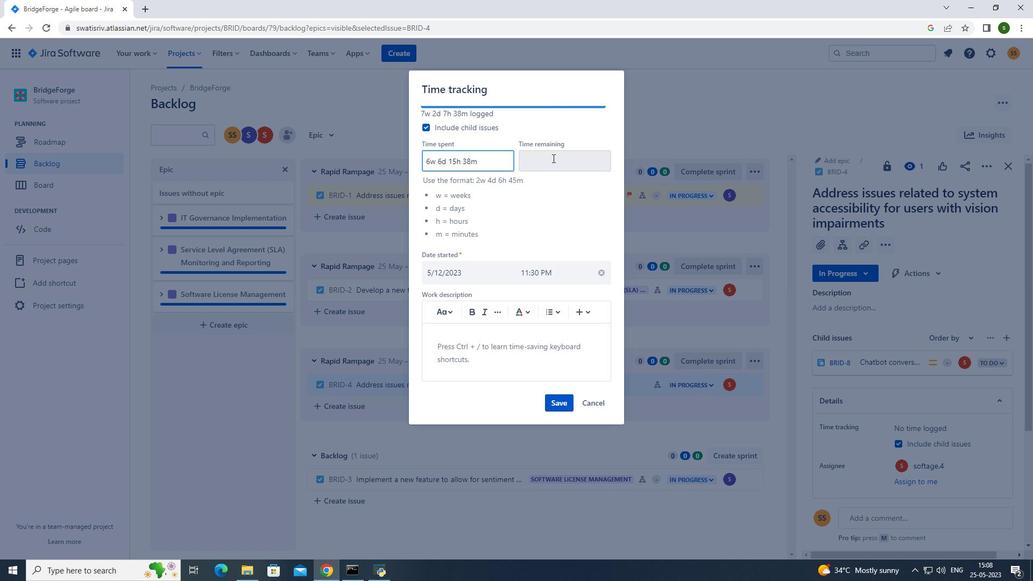 
Action: Key pressed 1w<Key.space>2d<Key.space>13h<Key.space>44m
Screenshot: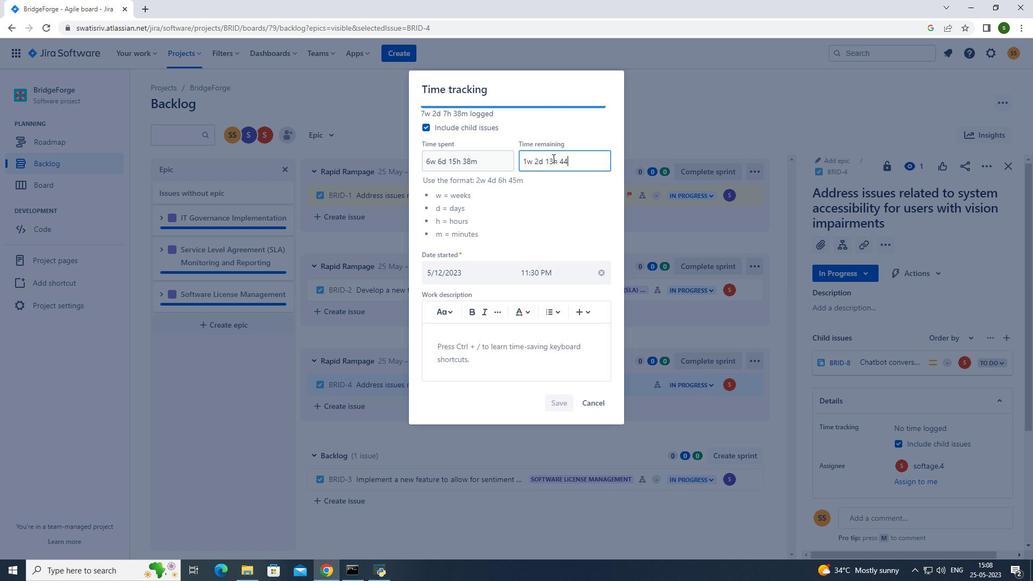 
Action: Mouse moved to (561, 402)
Screenshot: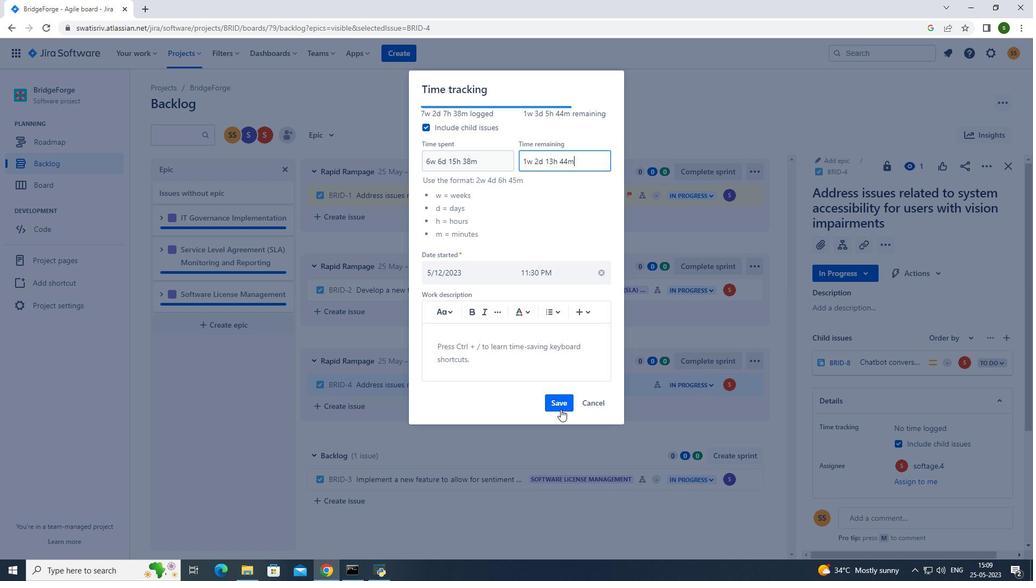 
Action: Mouse pressed left at (561, 402)
Screenshot: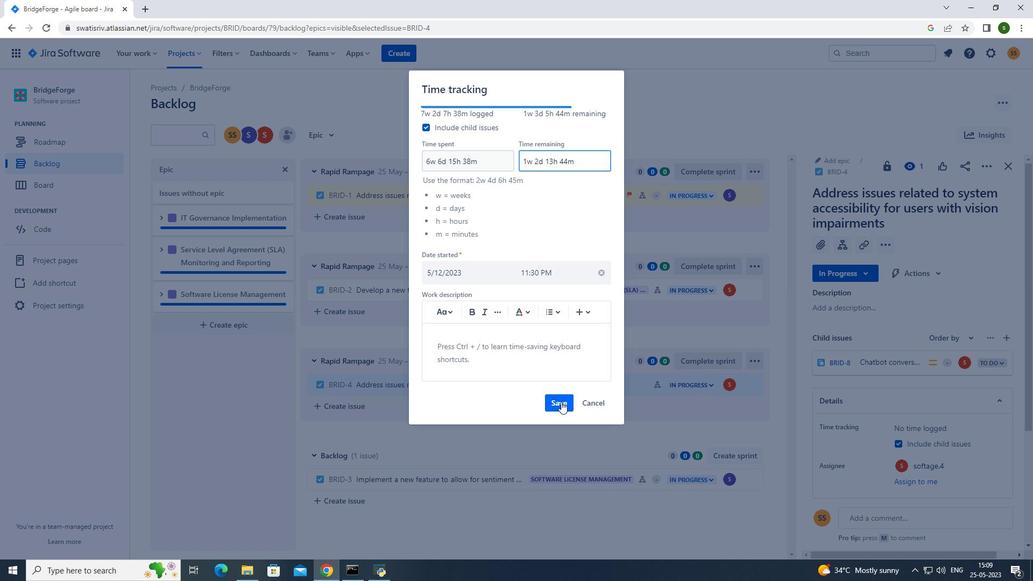 
Action: Mouse moved to (748, 387)
Screenshot: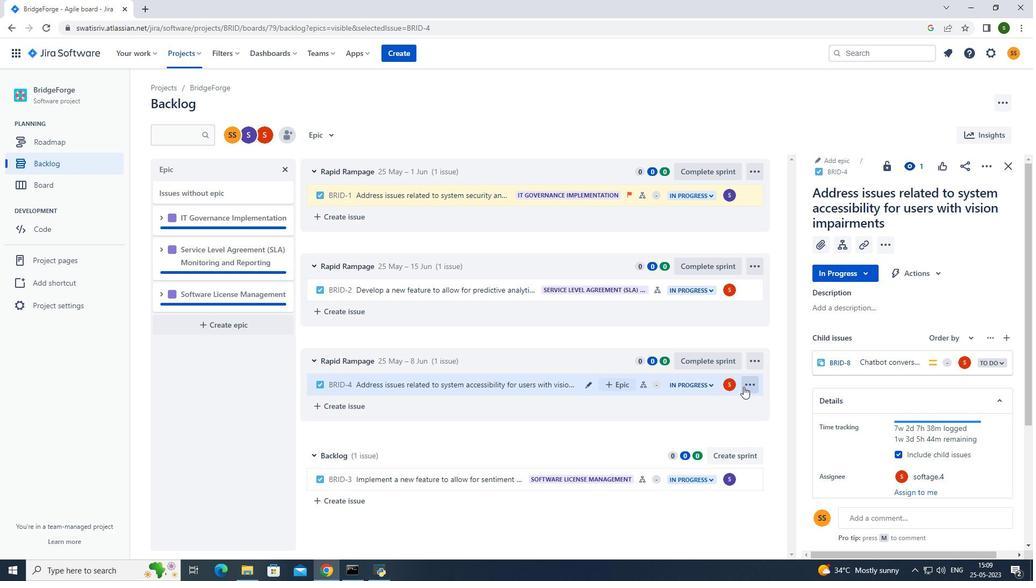 
Action: Mouse pressed left at (748, 387)
Screenshot: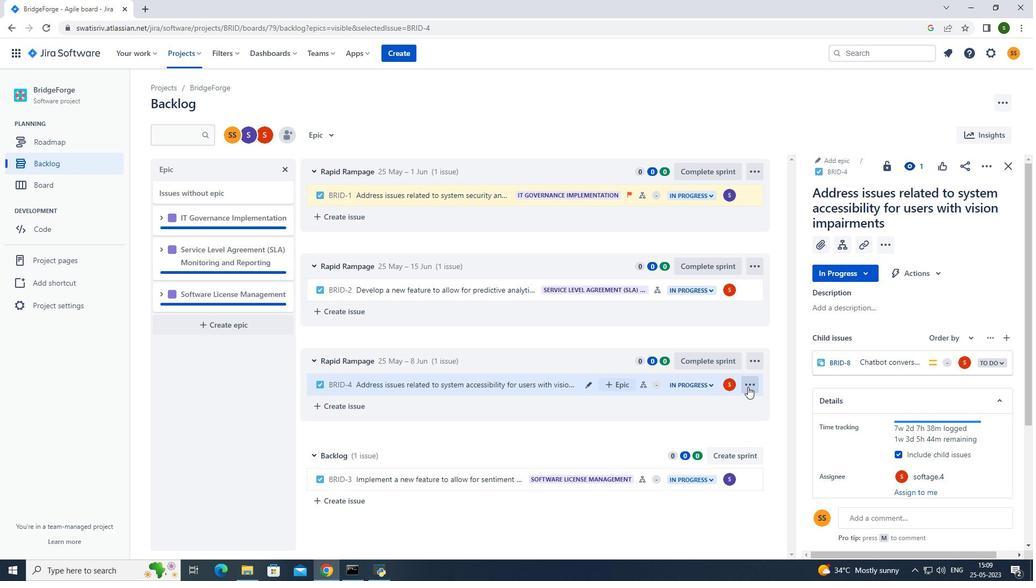
Action: Mouse moved to (745, 363)
Screenshot: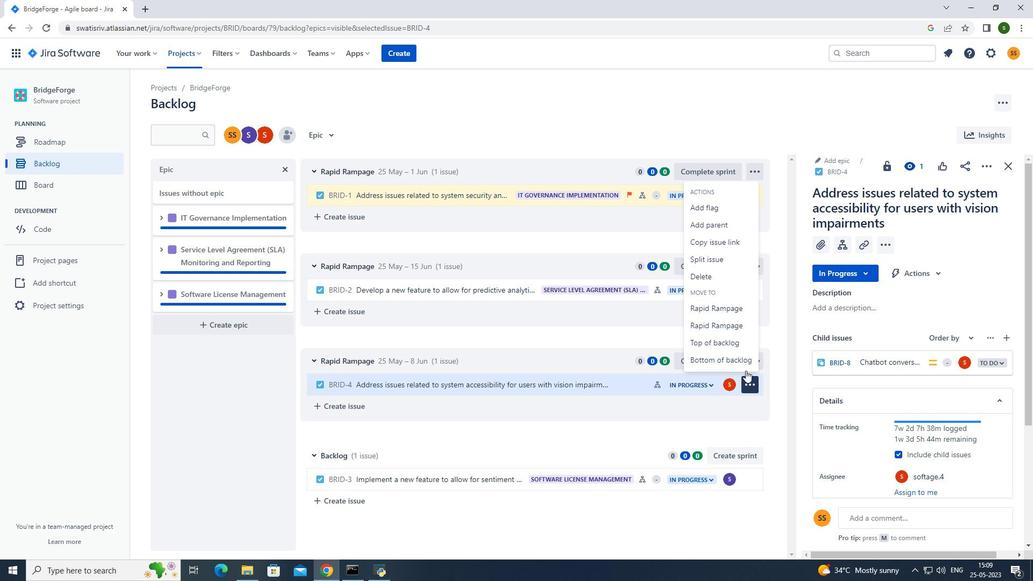 
Action: Mouse pressed left at (745, 363)
Screenshot: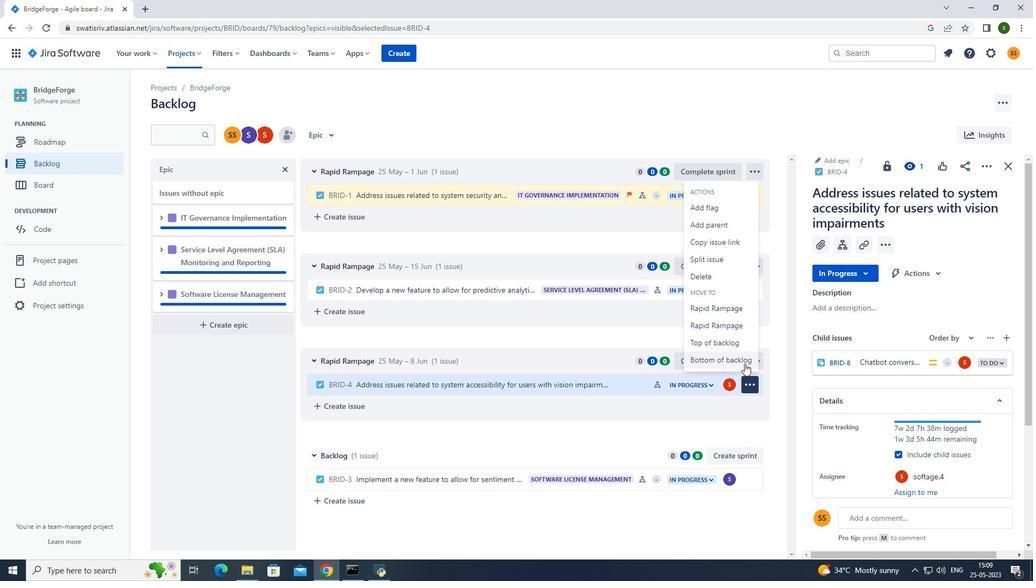 
Action: Mouse moved to (544, 178)
Screenshot: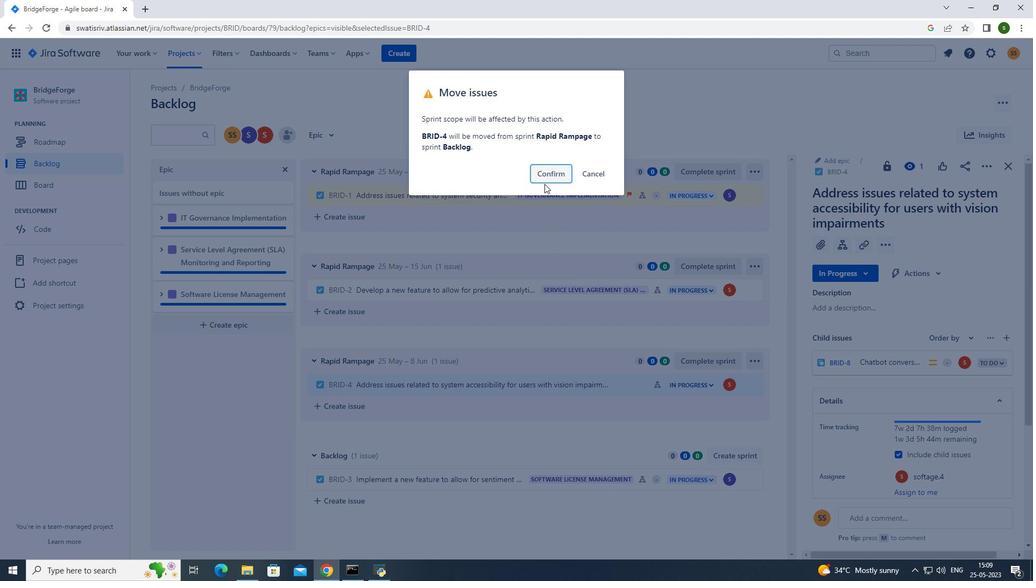 
Action: Mouse pressed left at (544, 178)
Screenshot: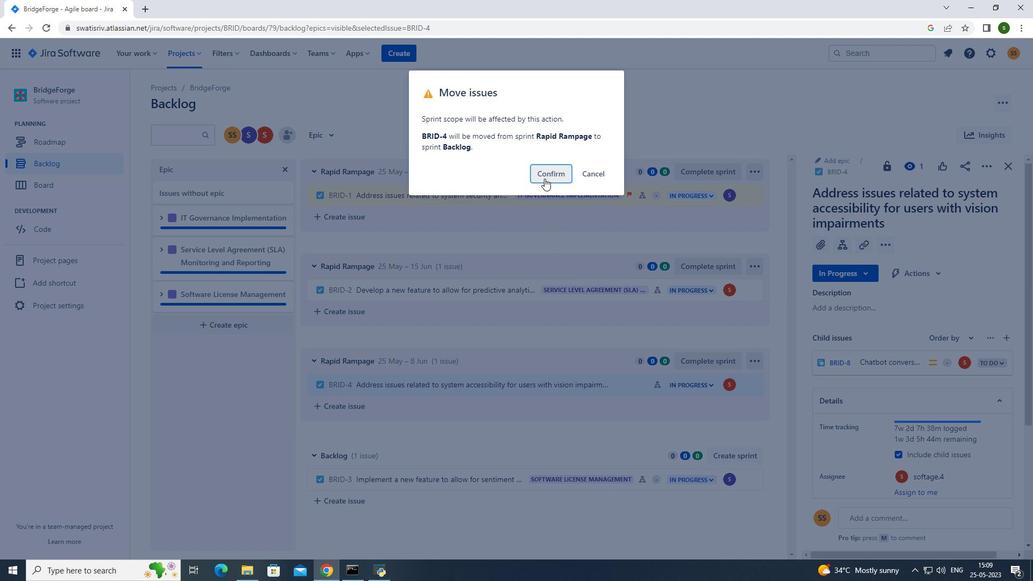 
Action: Mouse moved to (509, 379)
Screenshot: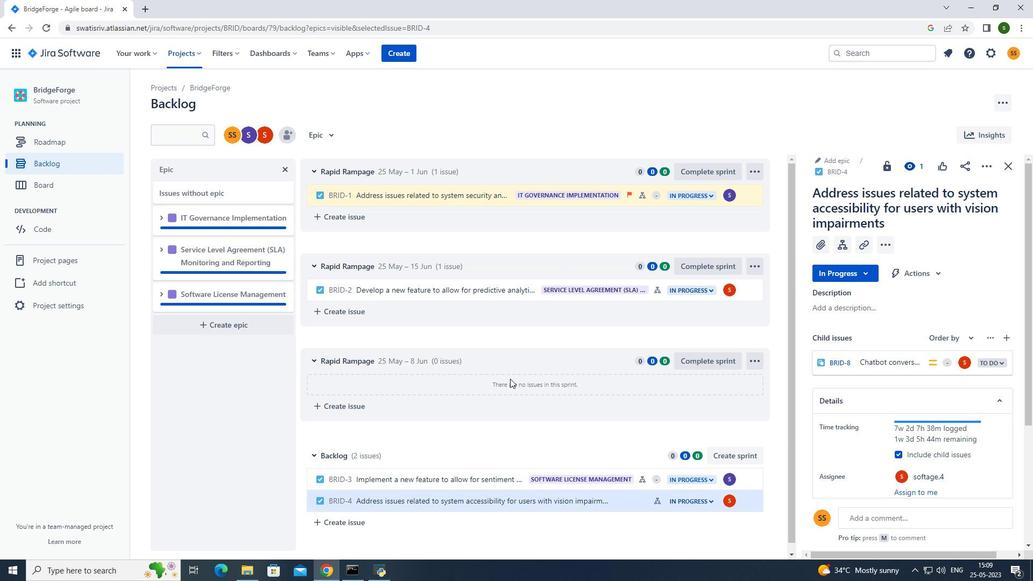 
Action: Mouse scrolled (509, 379) with delta (0, 0)
Screenshot: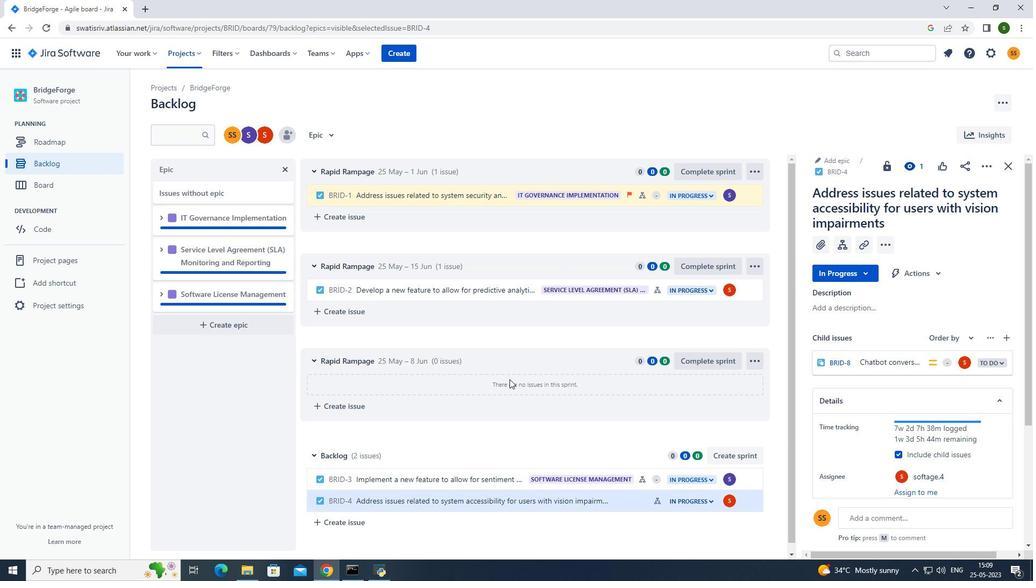 
Action: Mouse moved to (614, 492)
Screenshot: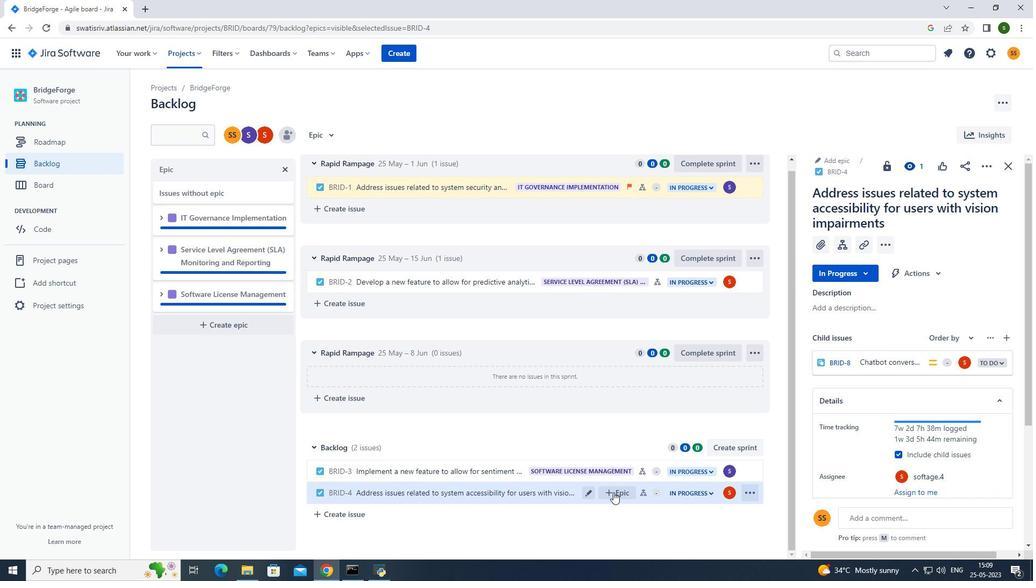 
Action: Mouse pressed left at (614, 492)
Screenshot: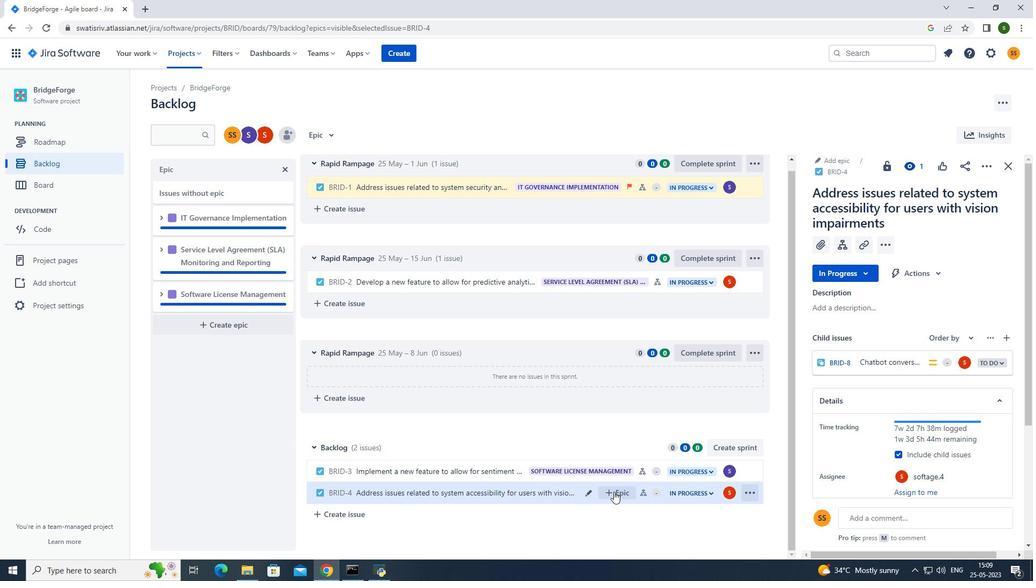 
Action: Mouse moved to (792, 453)
Screenshot: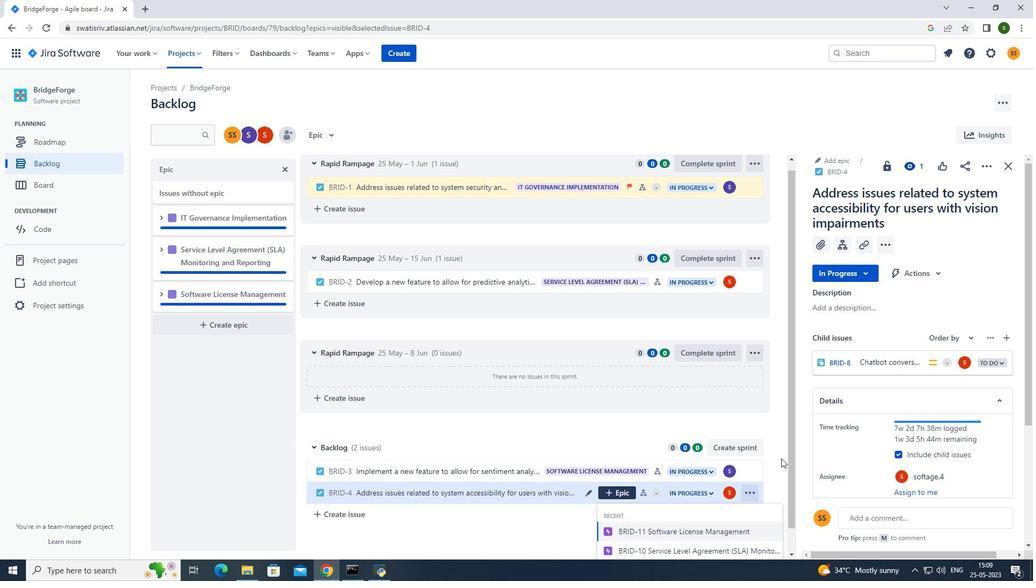 
Action: Mouse pressed left at (792, 453)
Screenshot: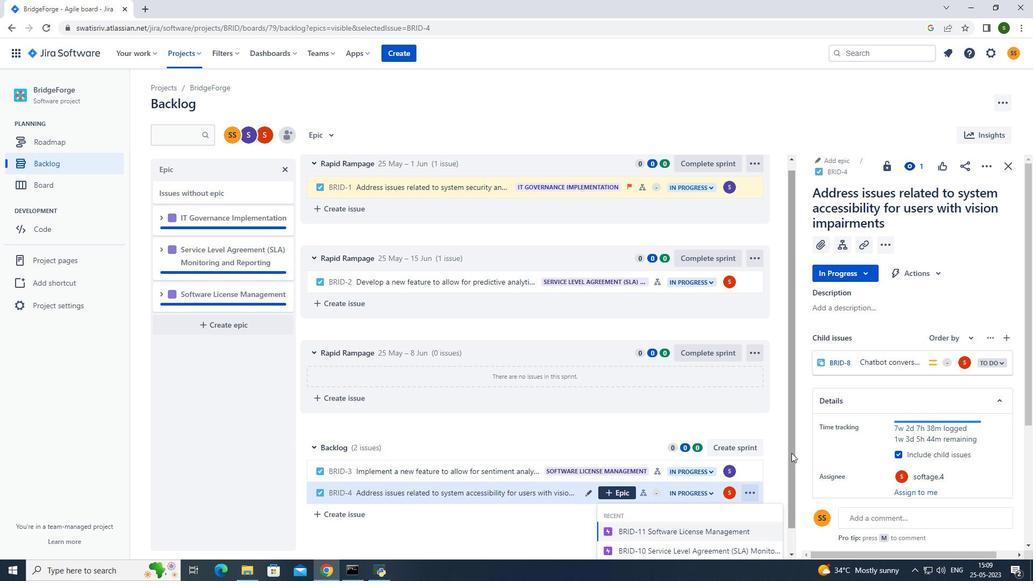 
Action: Mouse moved to (684, 542)
Screenshot: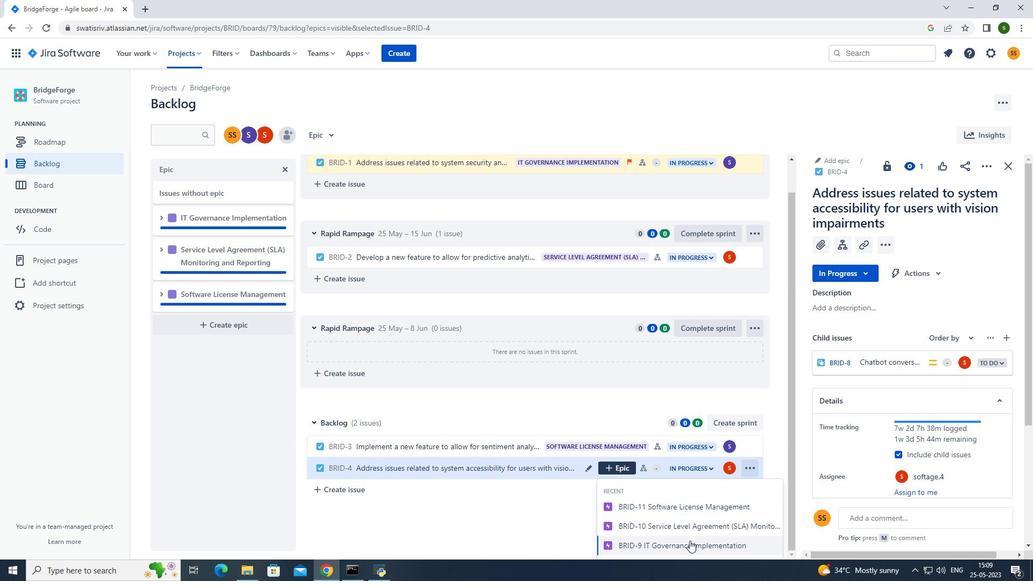 
Action: Mouse pressed left at (684, 542)
Screenshot: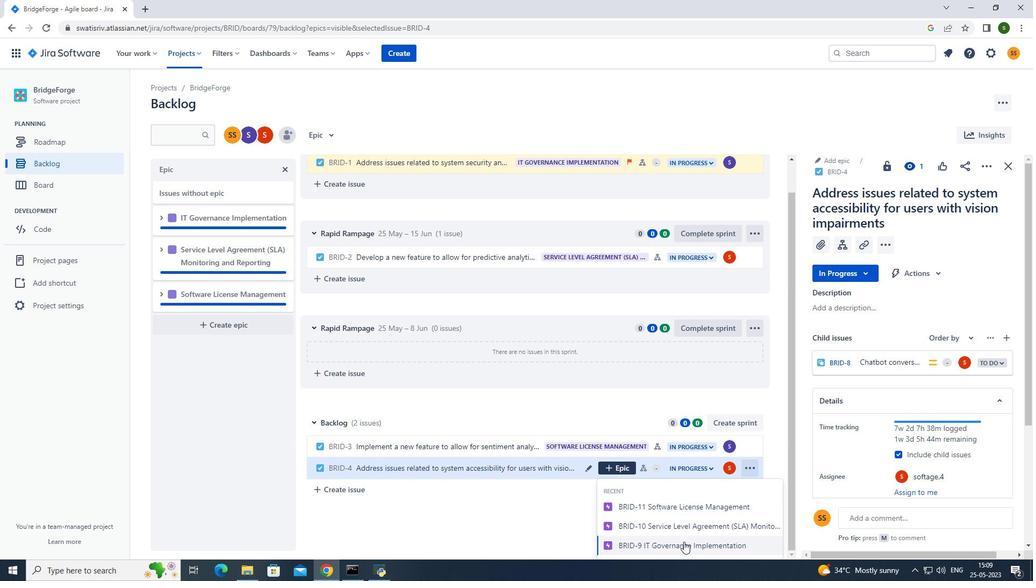 
Action: Mouse moved to (323, 129)
Screenshot: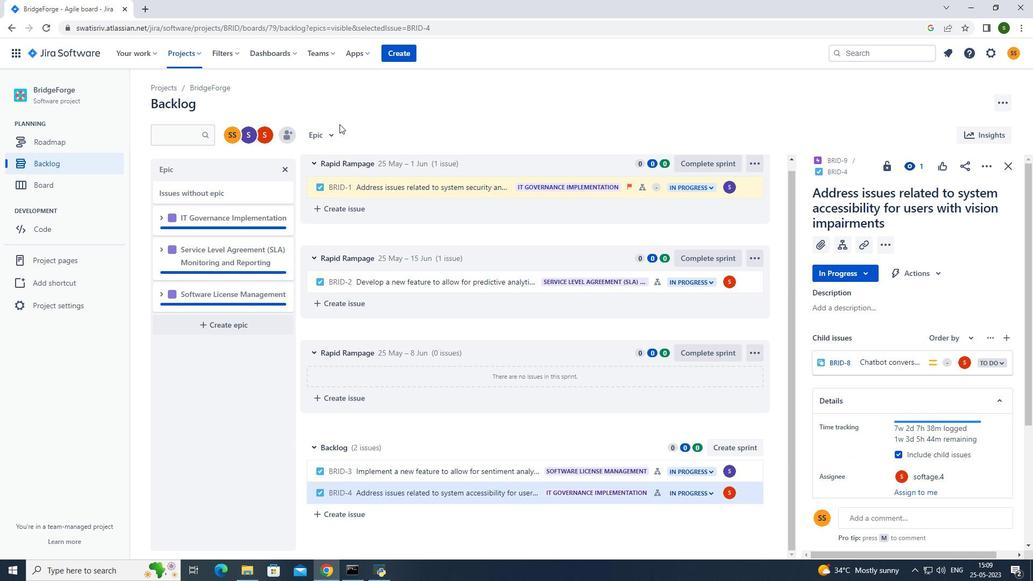 
Action: Mouse pressed left at (323, 129)
Screenshot: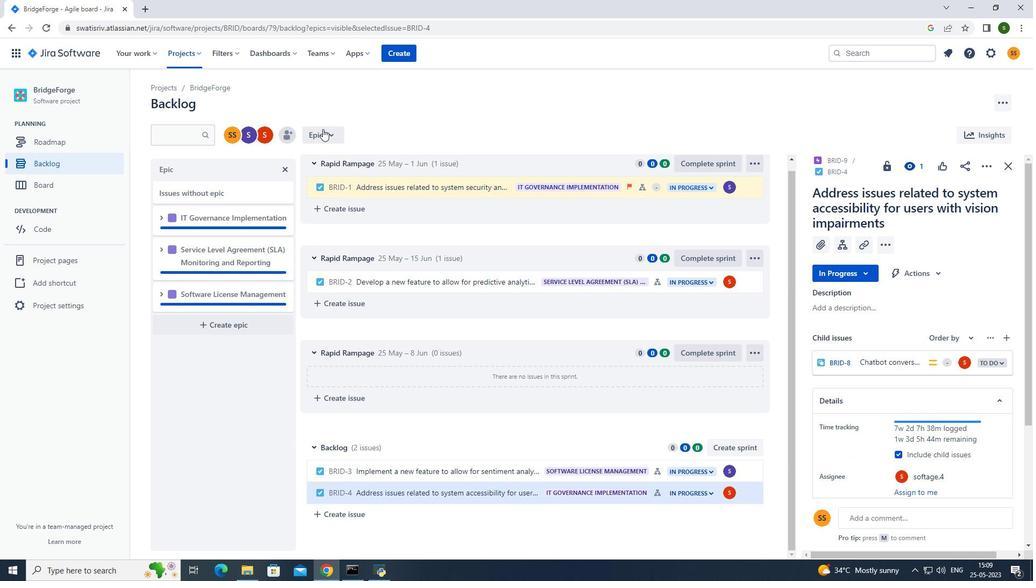 
Action: Mouse moved to (363, 179)
Screenshot: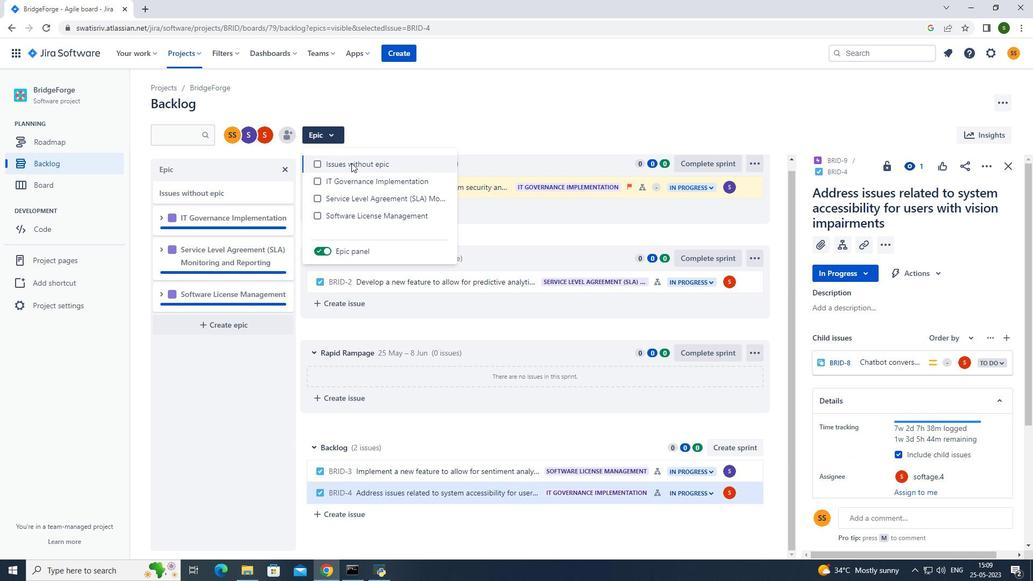 
Action: Mouse pressed left at (363, 179)
Screenshot: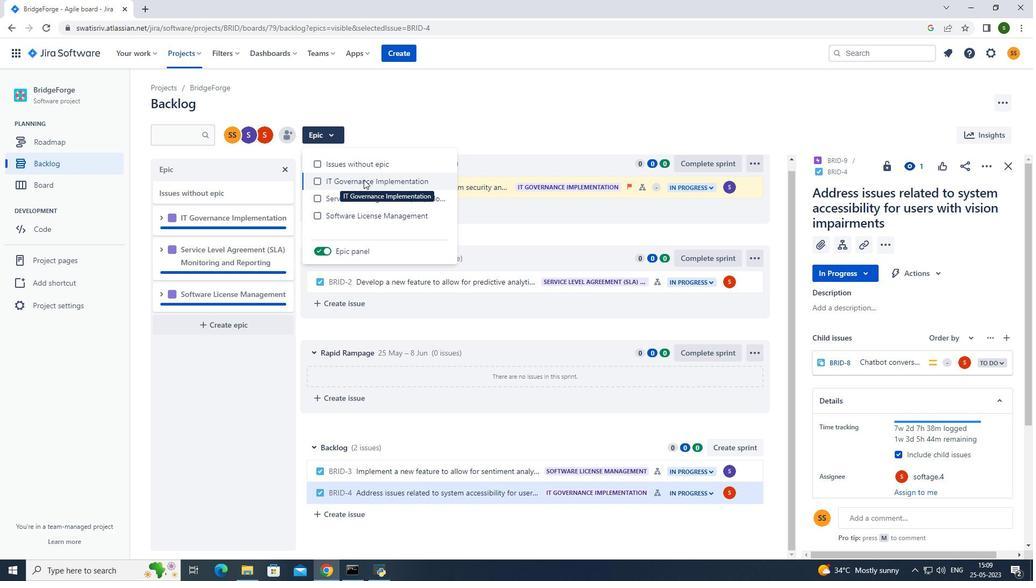 
Action: Mouse moved to (449, 99)
Screenshot: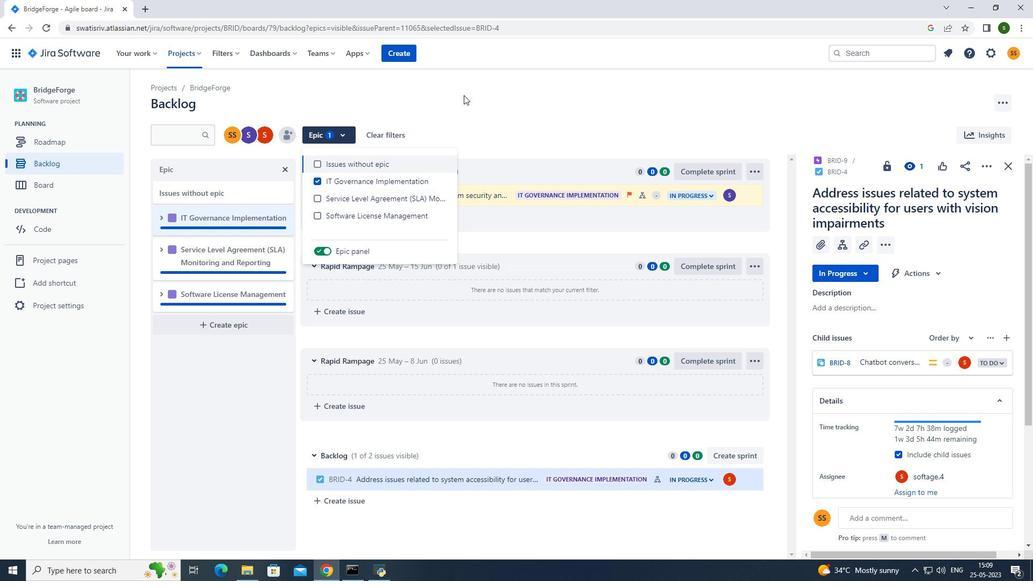 
Action: Mouse pressed left at (449, 99)
Screenshot: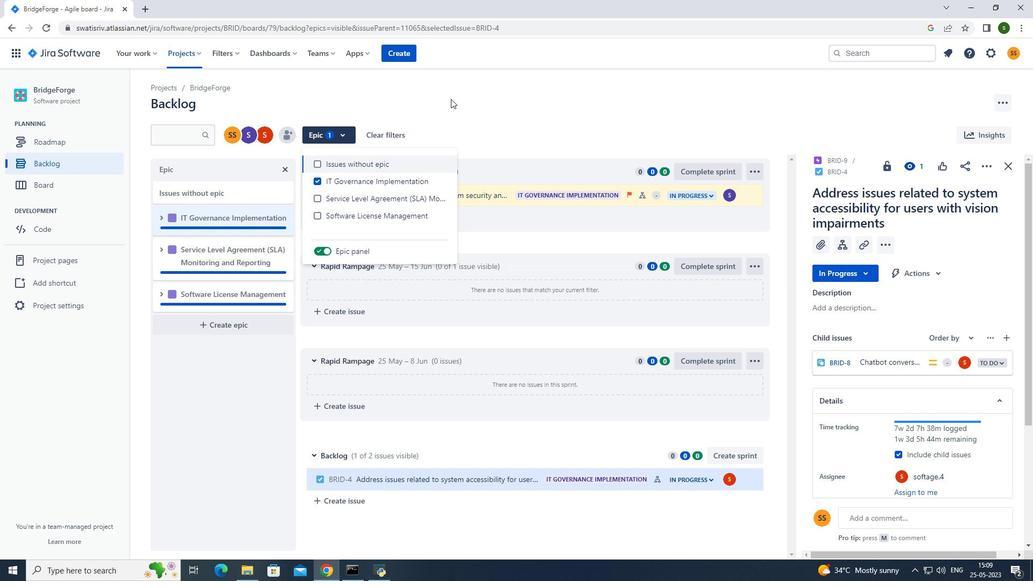
Action: Mouse moved to (447, 100)
Screenshot: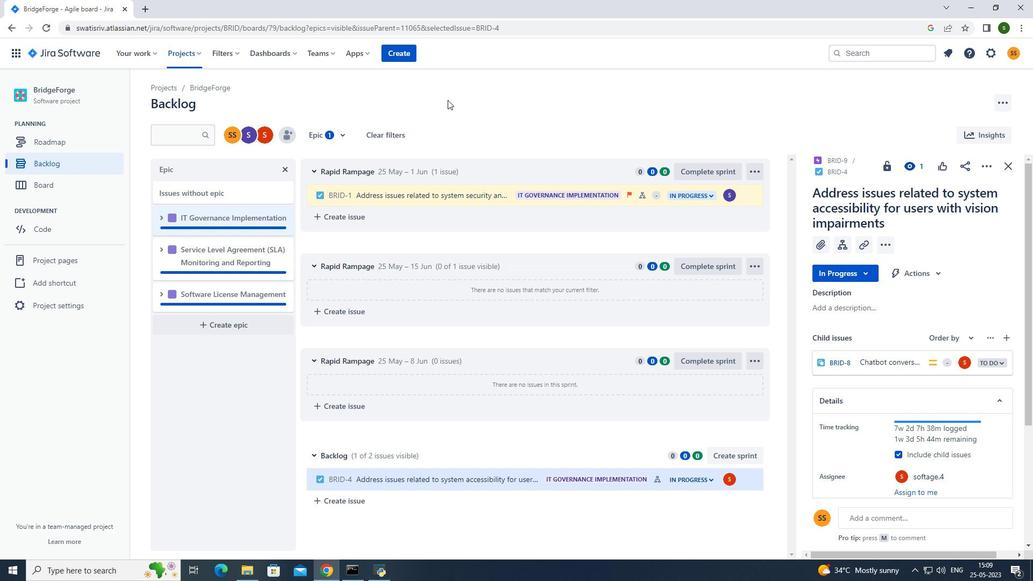
